 Task: Open lesson plan simple template from the template gallery.
Action: Mouse moved to (48, 85)
Screenshot: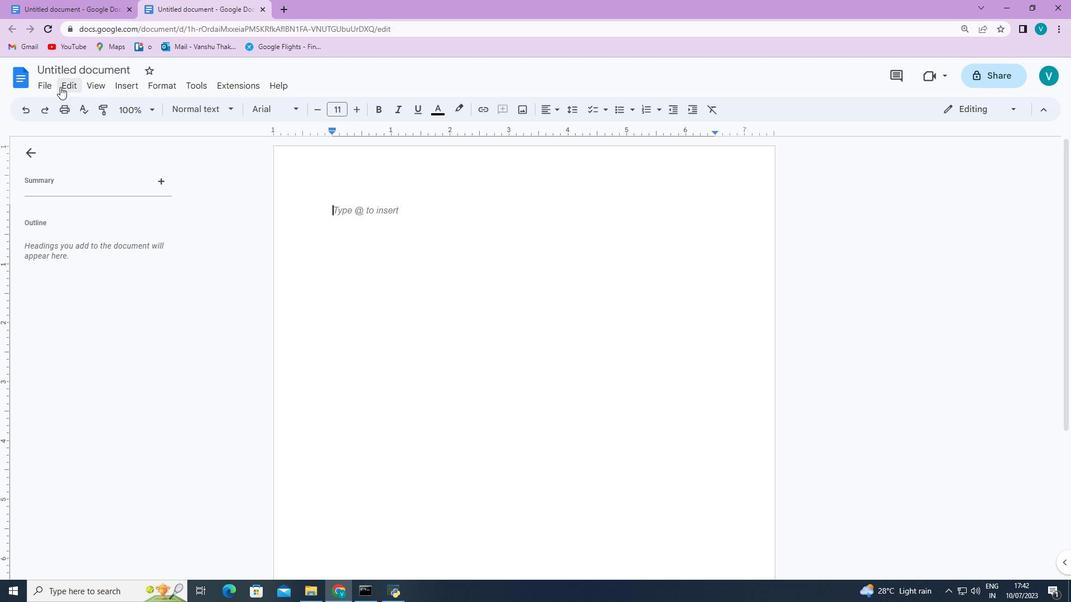 
Action: Mouse pressed left at (48, 85)
Screenshot: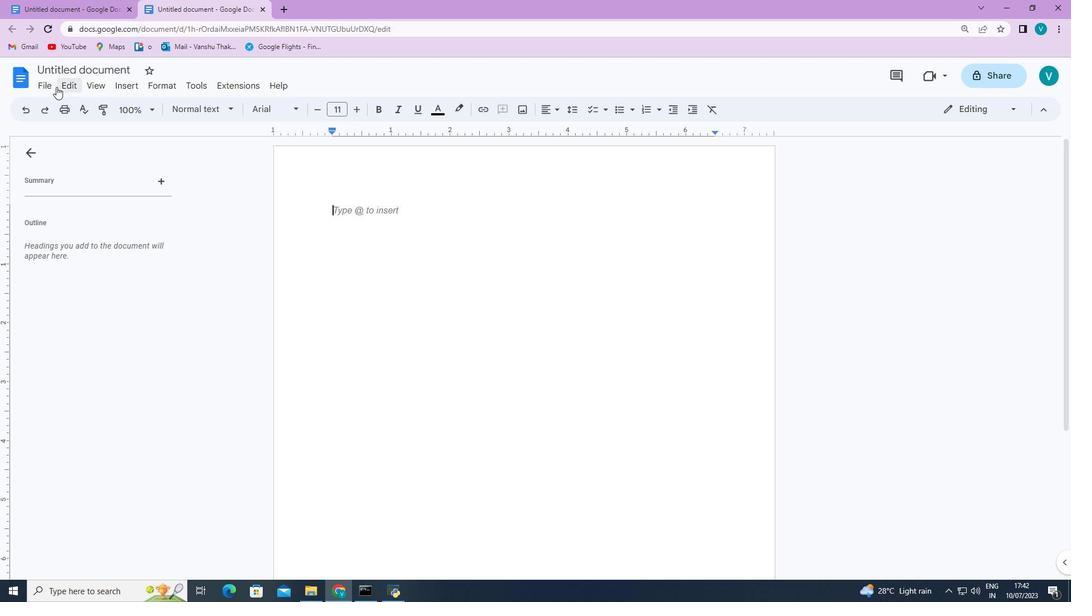 
Action: Mouse moved to (270, 126)
Screenshot: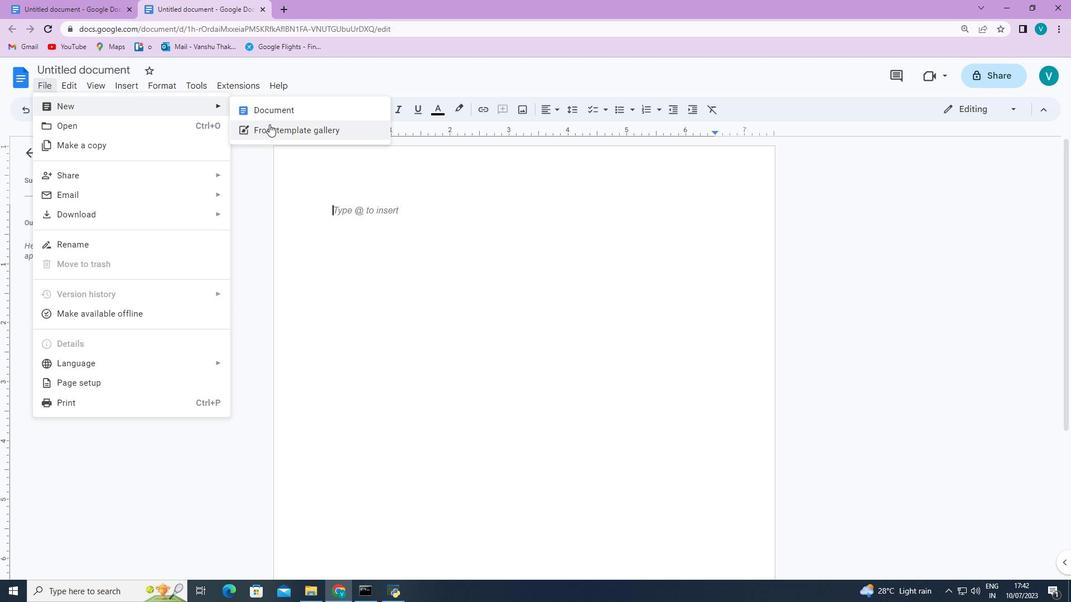 
Action: Mouse pressed left at (270, 126)
Screenshot: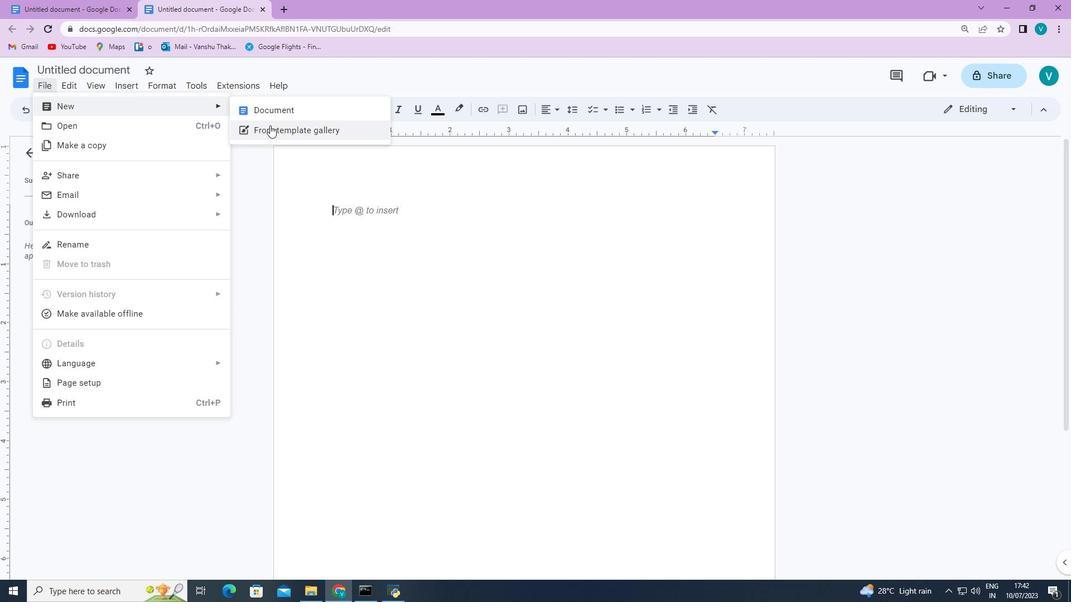 
Action: Mouse moved to (391, 284)
Screenshot: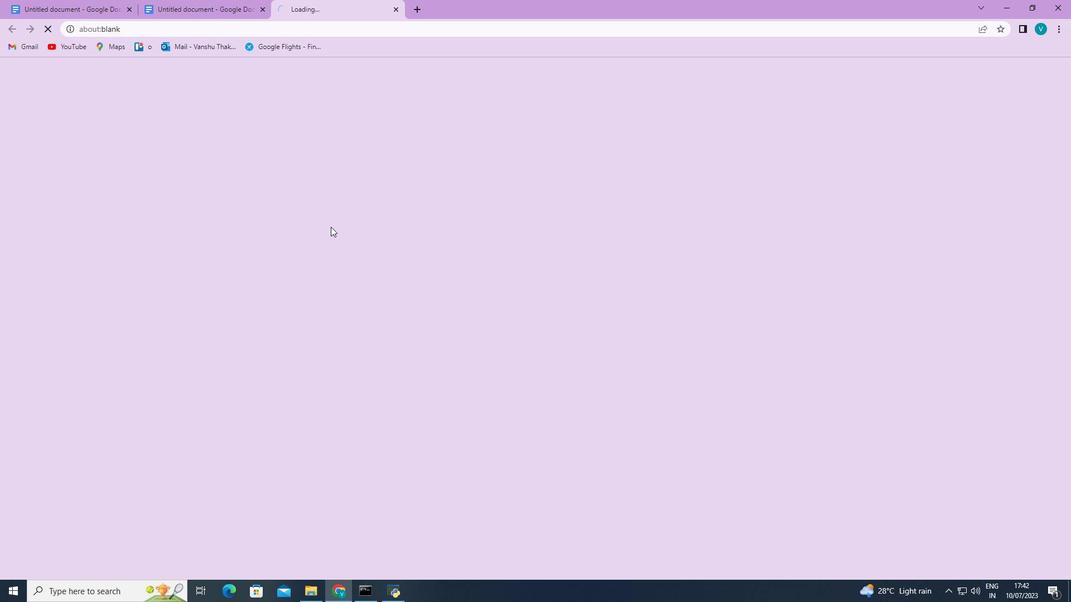 
Action: Mouse scrolled (391, 284) with delta (0, 0)
Screenshot: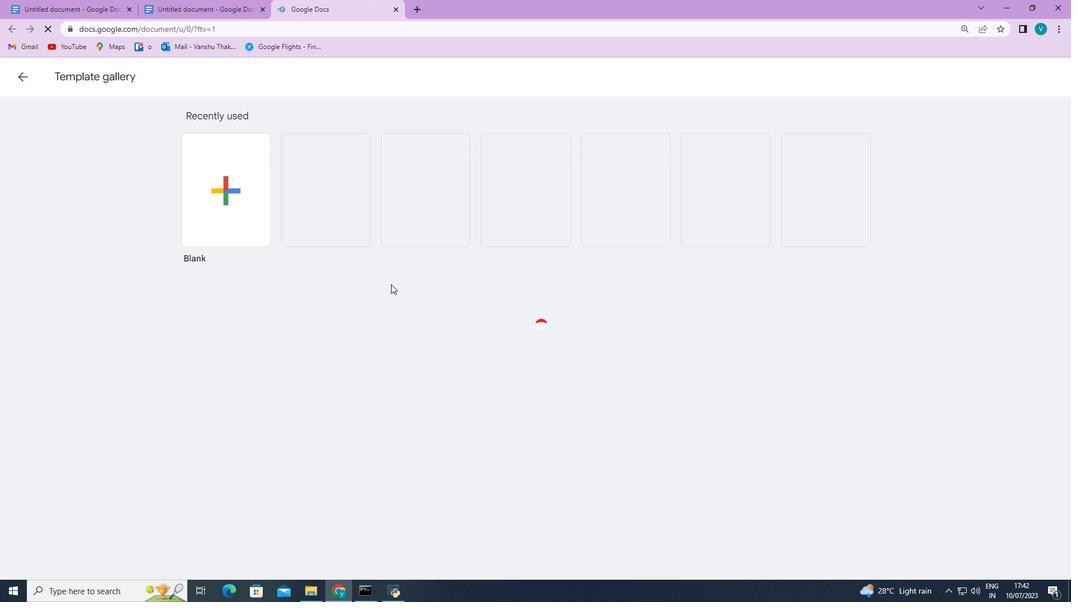 
Action: Mouse scrolled (391, 284) with delta (0, 0)
Screenshot: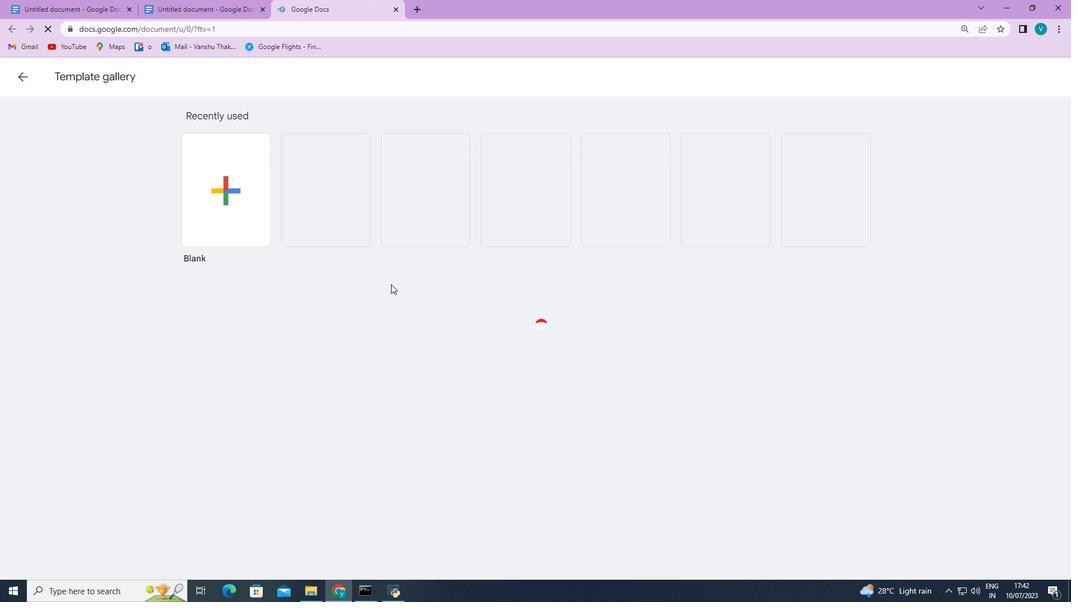 
Action: Mouse scrolled (391, 284) with delta (0, 0)
Screenshot: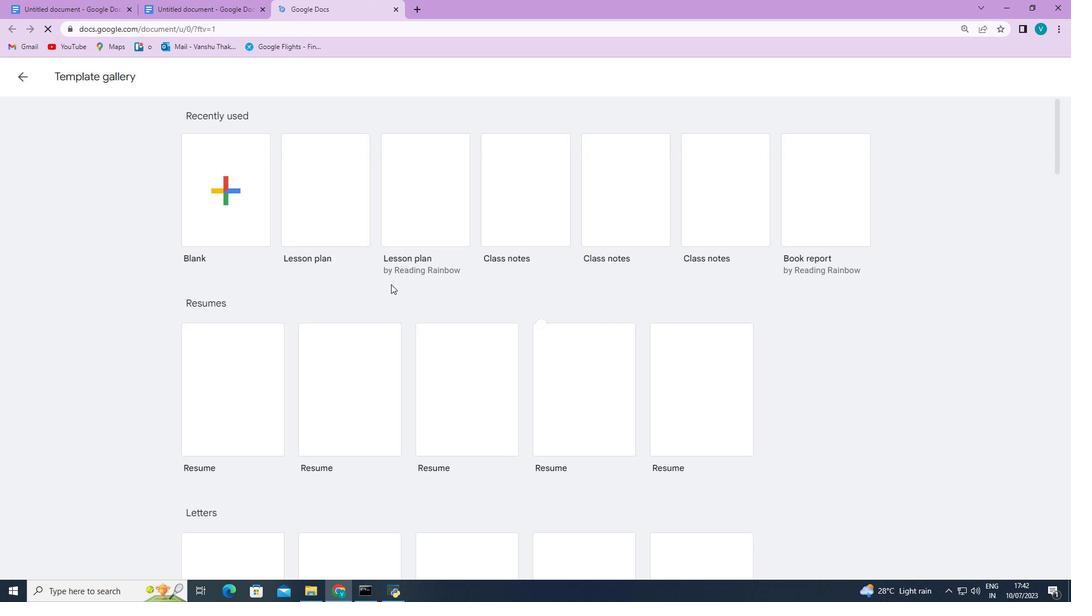 
Action: Mouse scrolled (391, 284) with delta (0, 0)
Screenshot: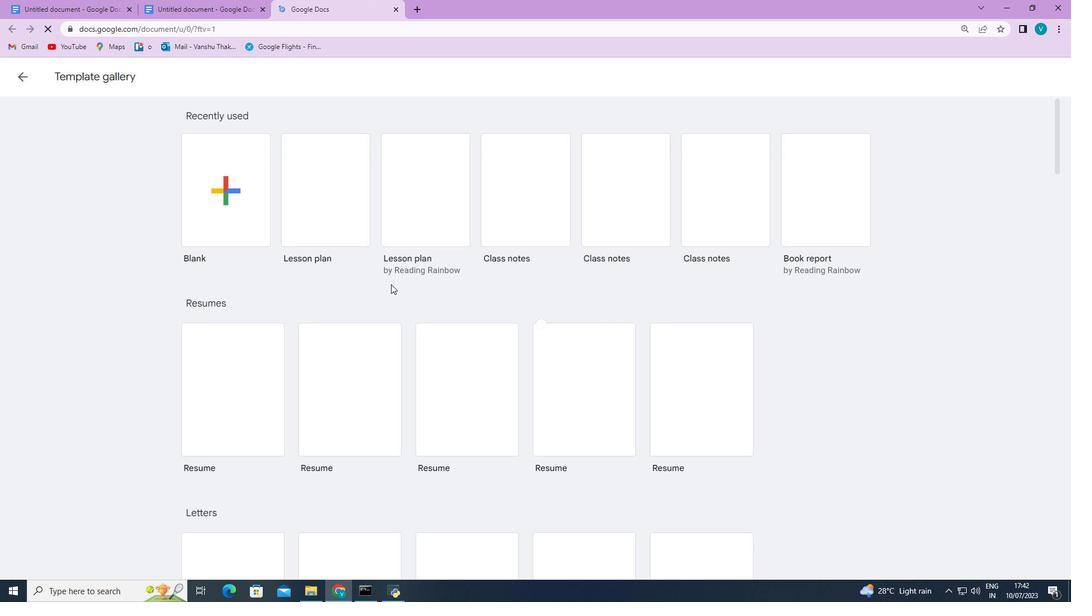 
Action: Mouse scrolled (391, 284) with delta (0, 0)
Screenshot: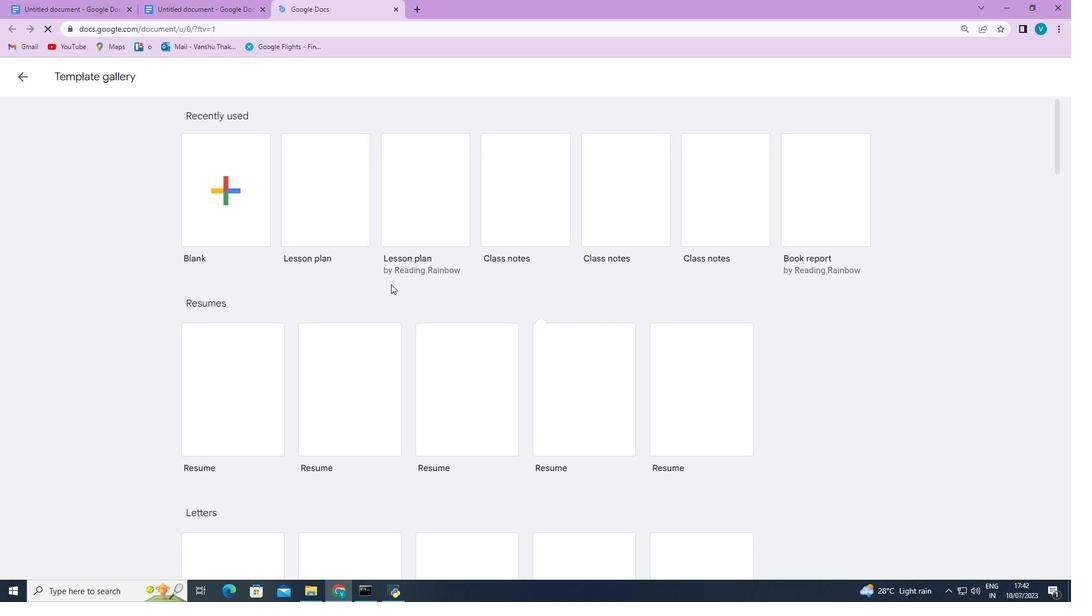 
Action: Mouse scrolled (391, 284) with delta (0, 0)
Screenshot: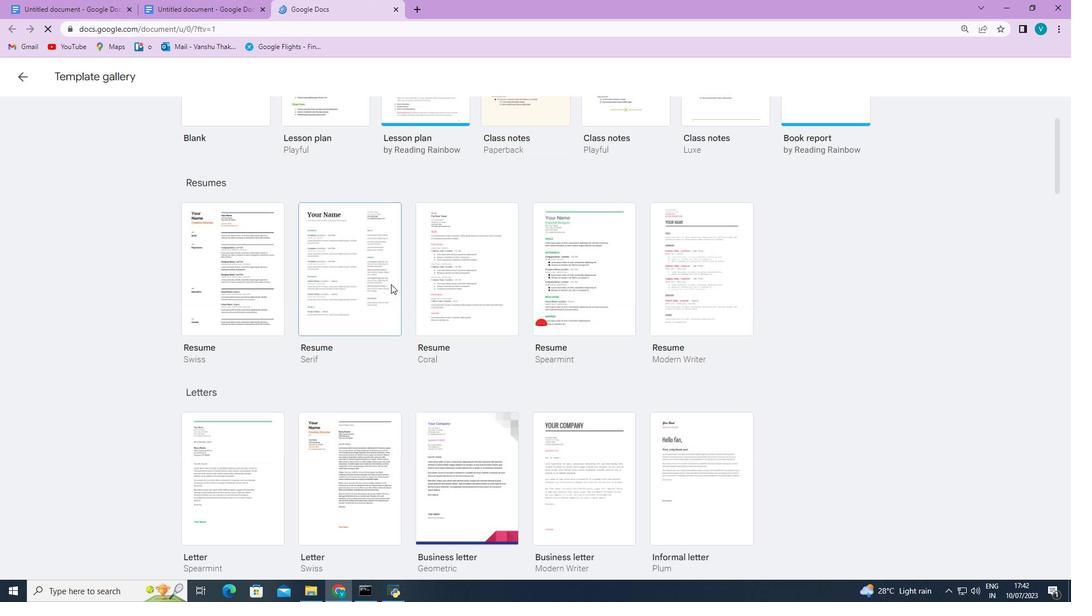 
Action: Mouse scrolled (391, 284) with delta (0, 0)
Screenshot: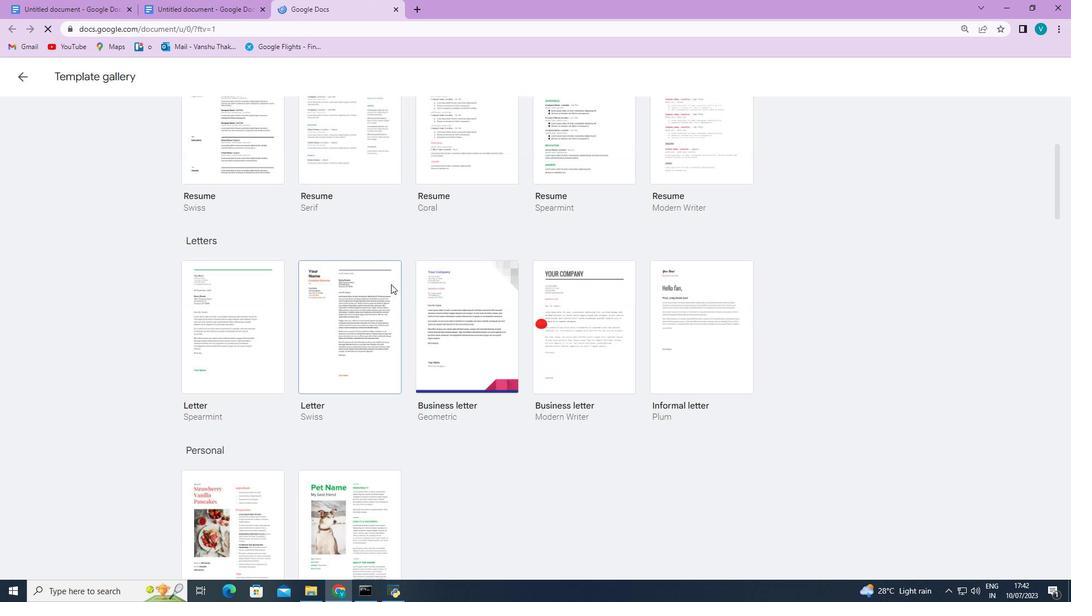 
Action: Mouse scrolled (391, 284) with delta (0, 0)
Screenshot: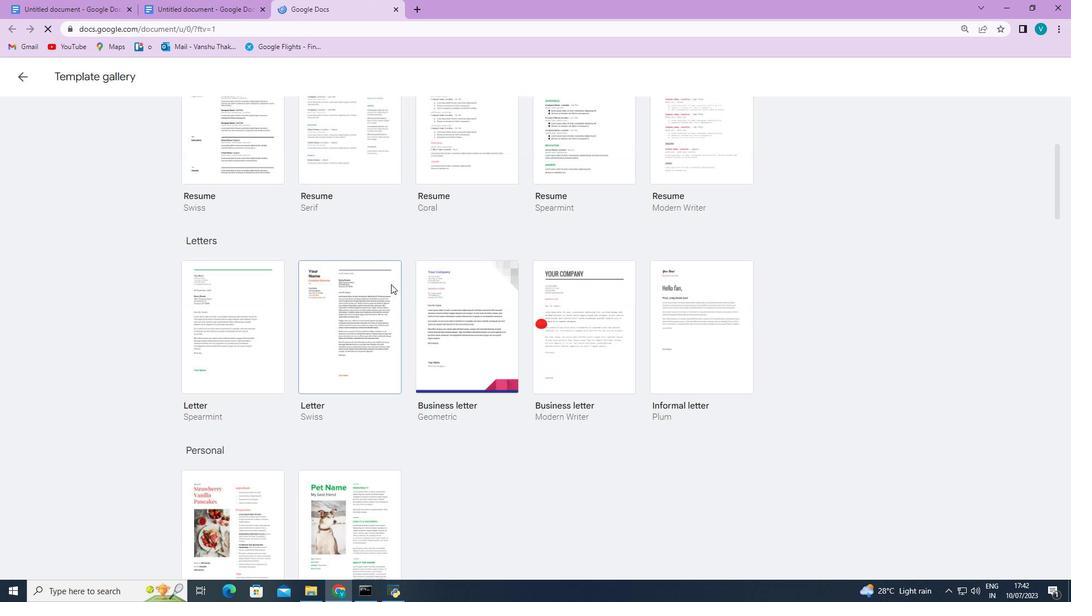 
Action: Mouse scrolled (391, 284) with delta (0, 0)
Screenshot: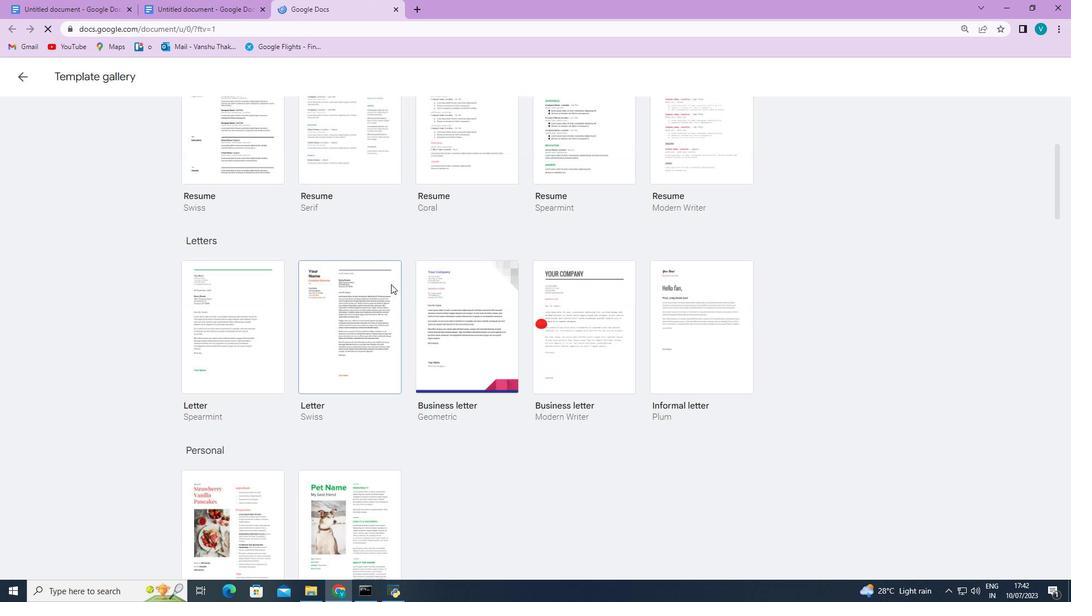 
Action: Mouse scrolled (391, 284) with delta (0, 0)
Screenshot: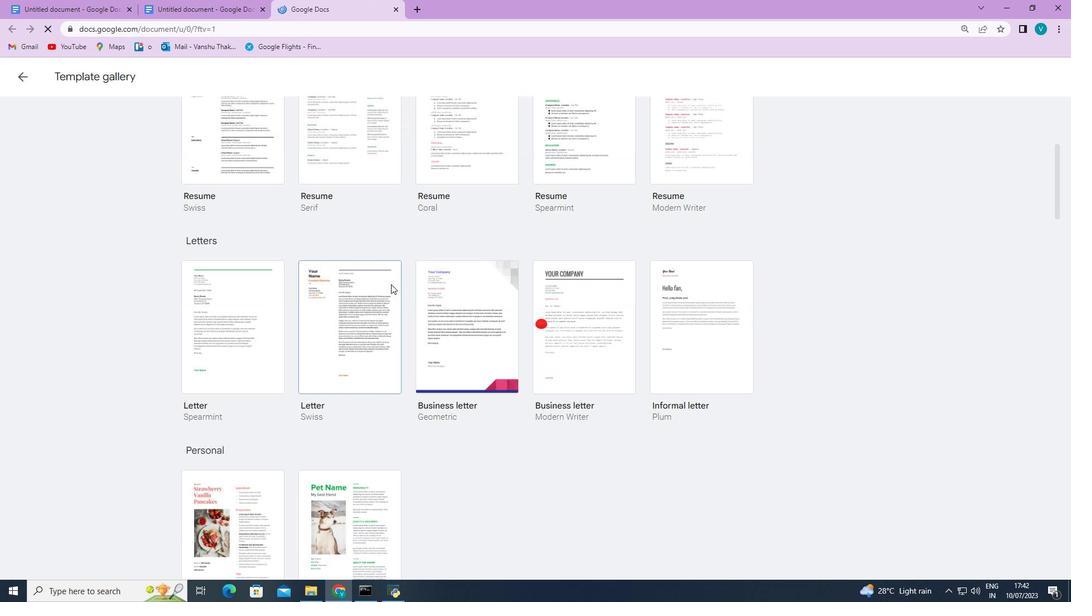 
Action: Mouse scrolled (391, 284) with delta (0, 0)
Screenshot: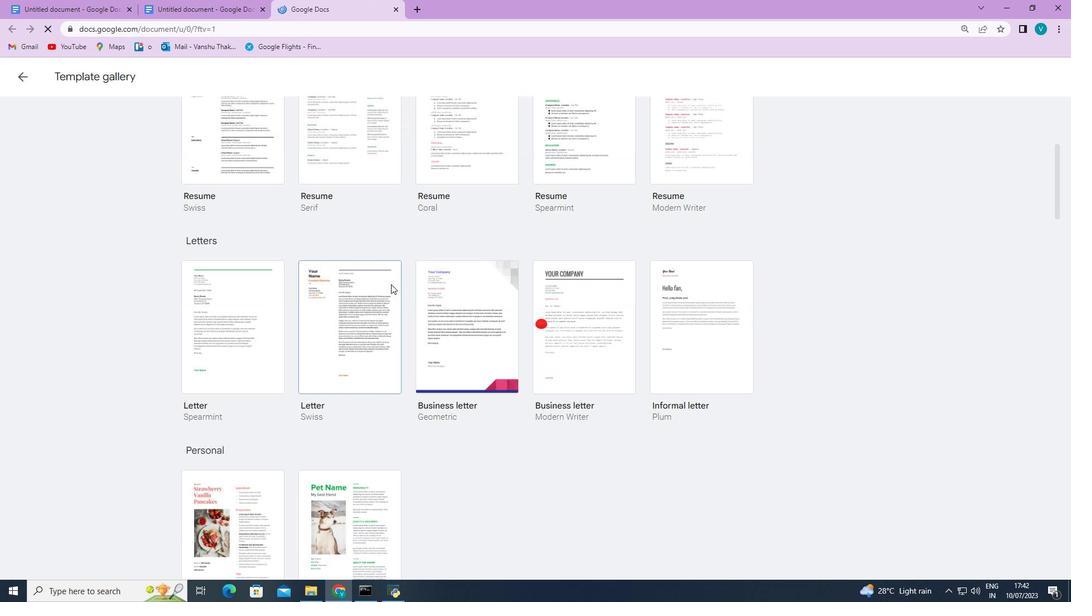 
Action: Mouse scrolled (391, 284) with delta (0, 0)
Screenshot: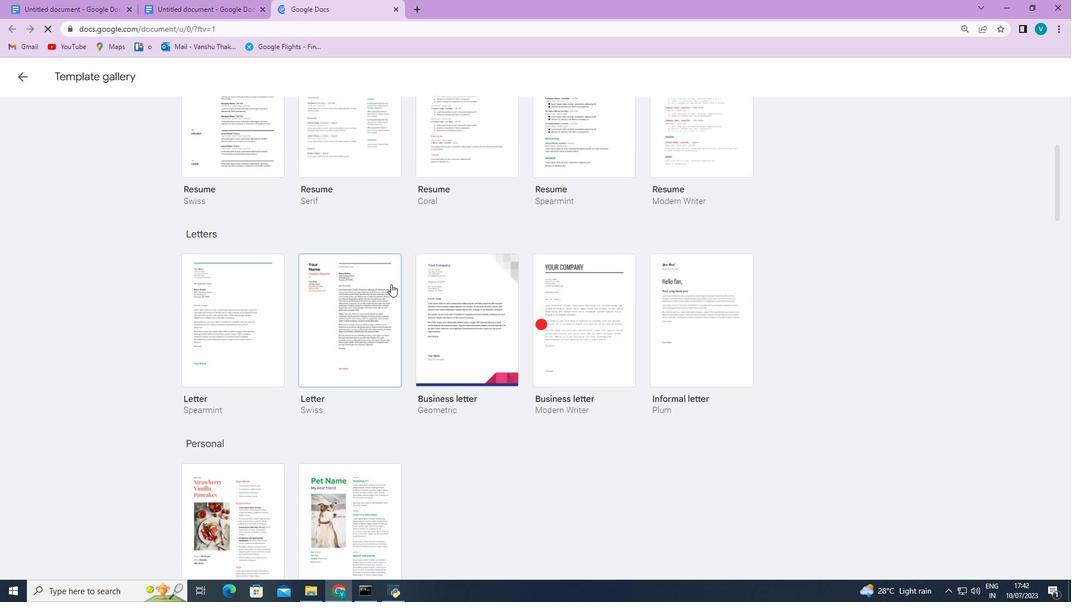 
Action: Mouse scrolled (391, 284) with delta (0, 0)
Screenshot: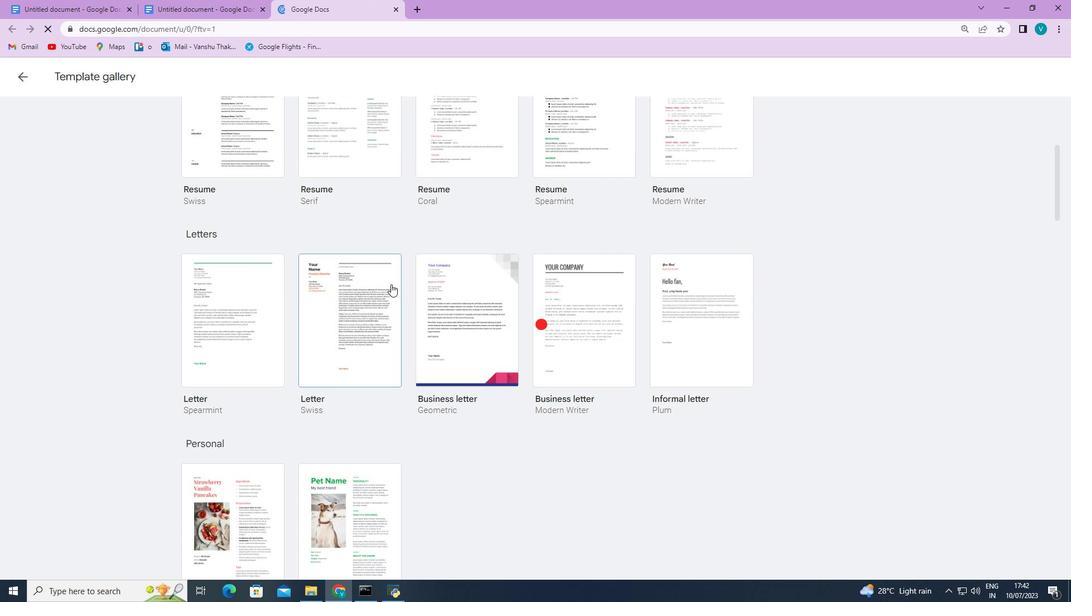 
Action: Mouse scrolled (391, 284) with delta (0, 0)
Screenshot: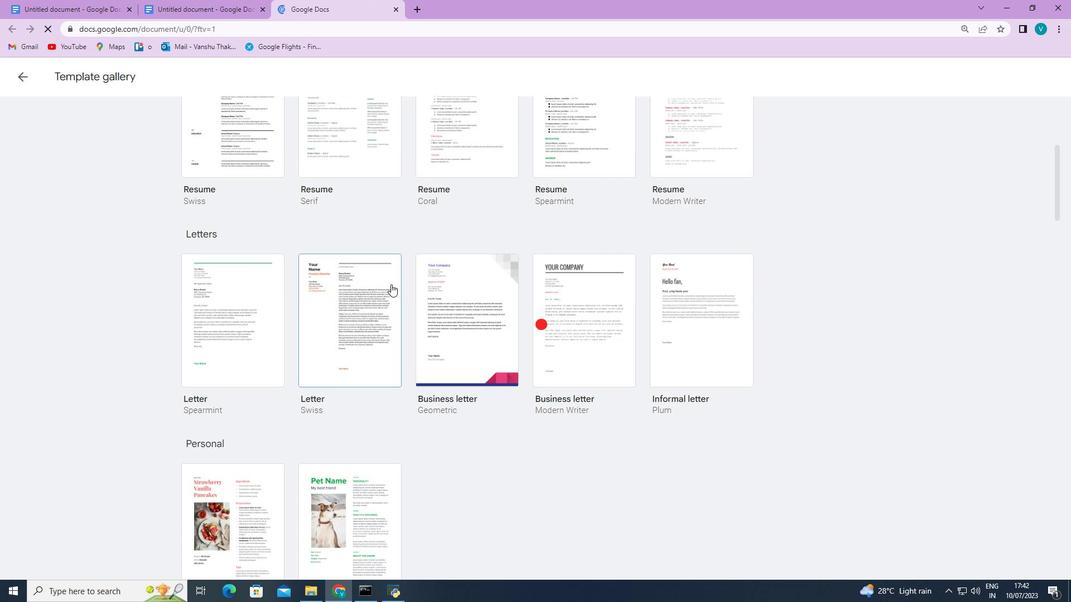 
Action: Mouse scrolled (391, 284) with delta (0, 0)
Screenshot: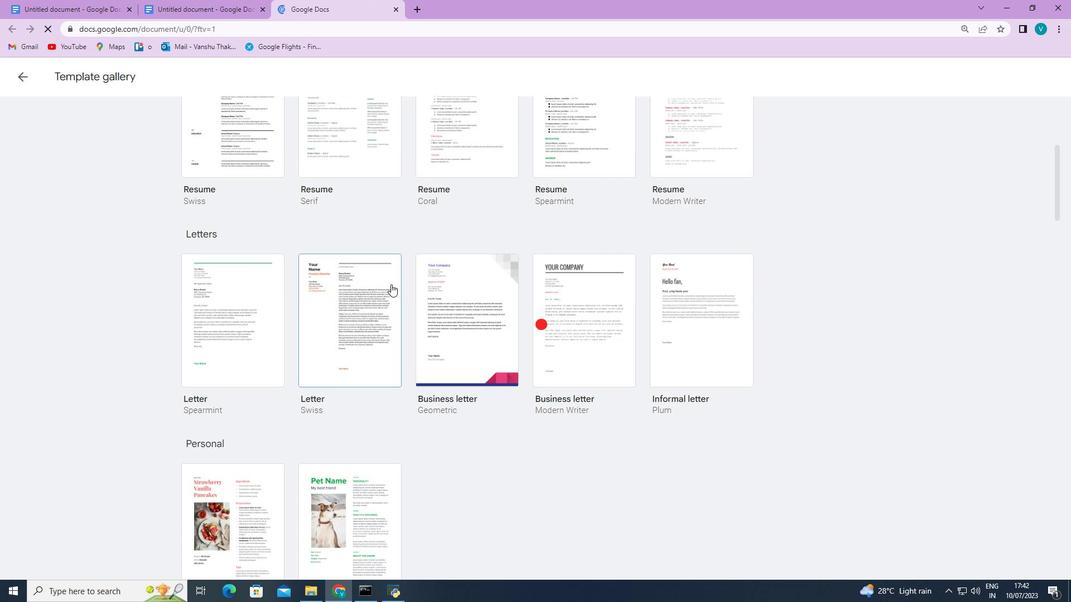 
Action: Mouse scrolled (391, 284) with delta (0, 0)
Screenshot: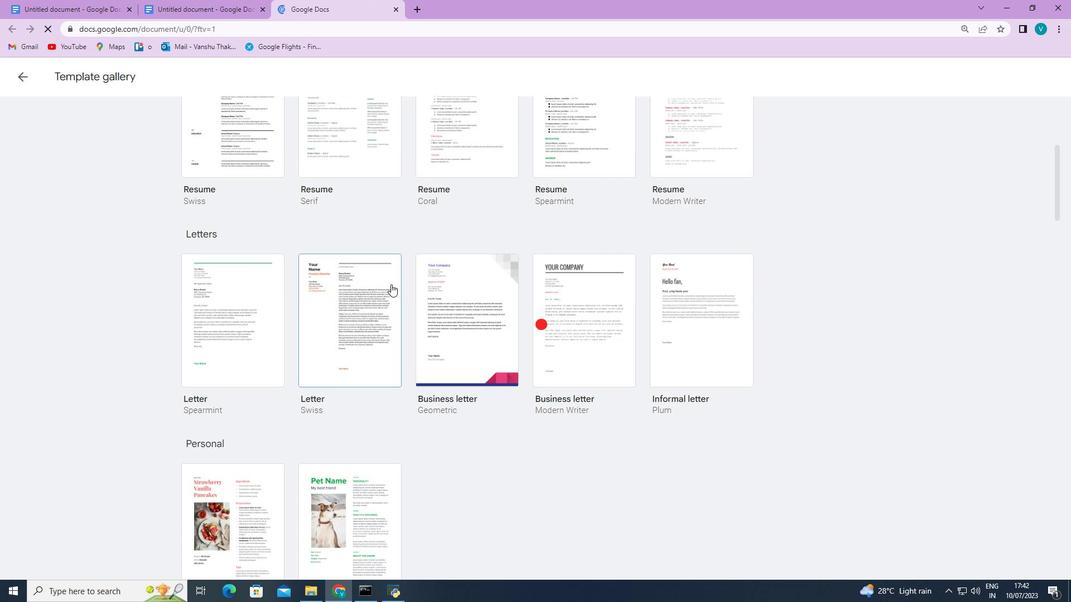 
Action: Mouse scrolled (391, 284) with delta (0, 0)
Screenshot: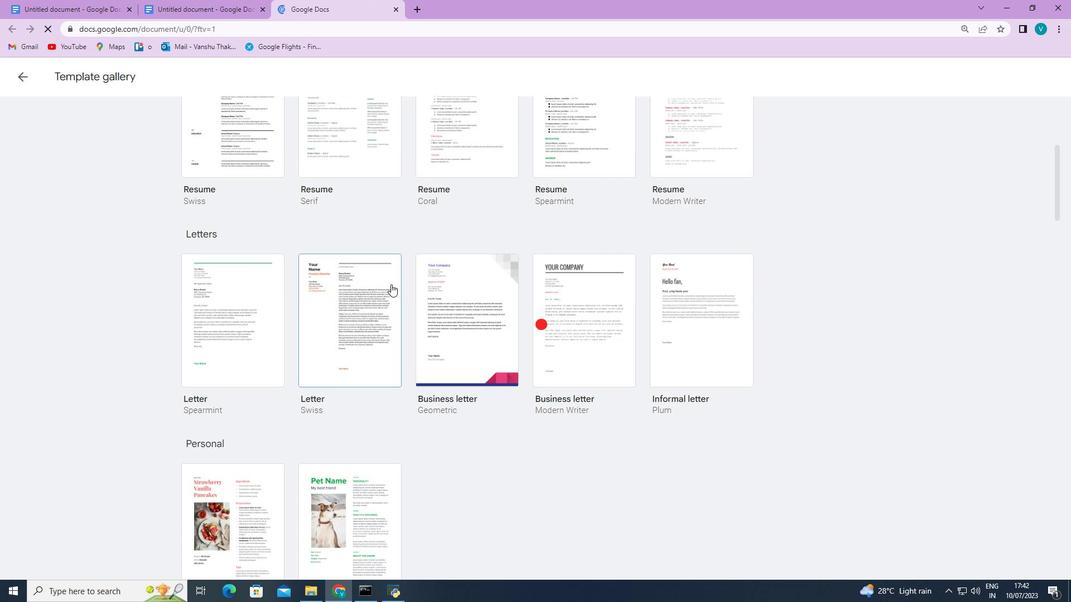 
Action: Mouse scrolled (391, 284) with delta (0, 0)
Screenshot: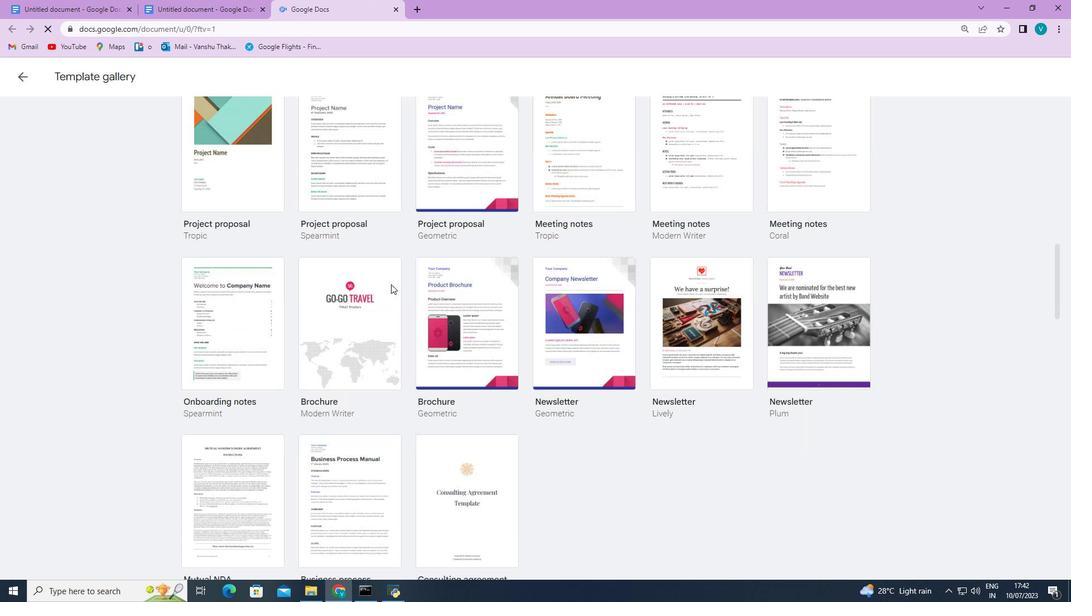 
Action: Mouse scrolled (391, 284) with delta (0, 0)
Screenshot: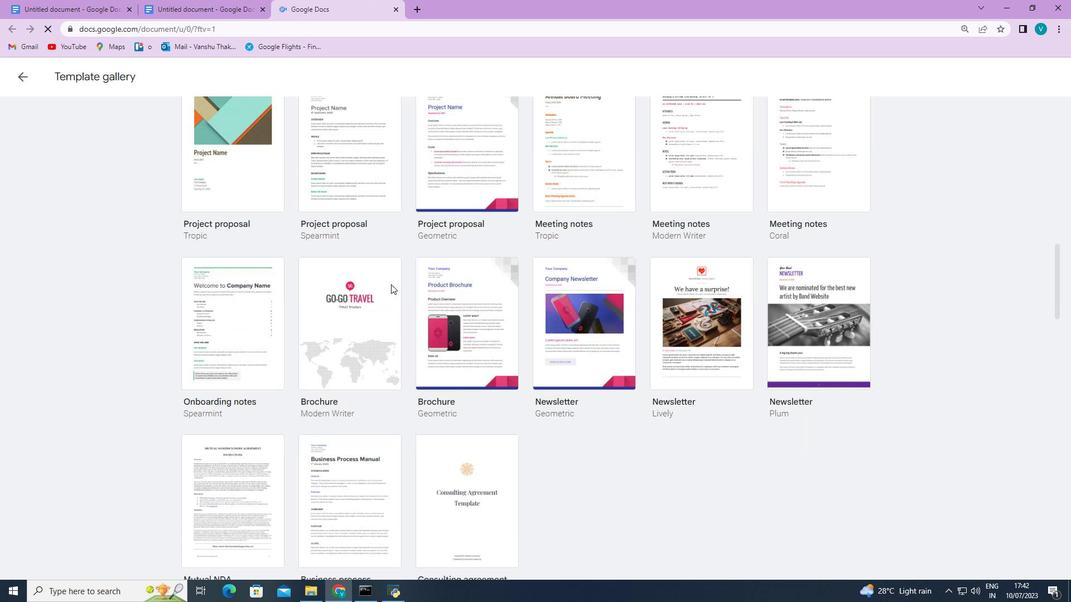 
Action: Mouse scrolled (391, 284) with delta (0, 0)
Screenshot: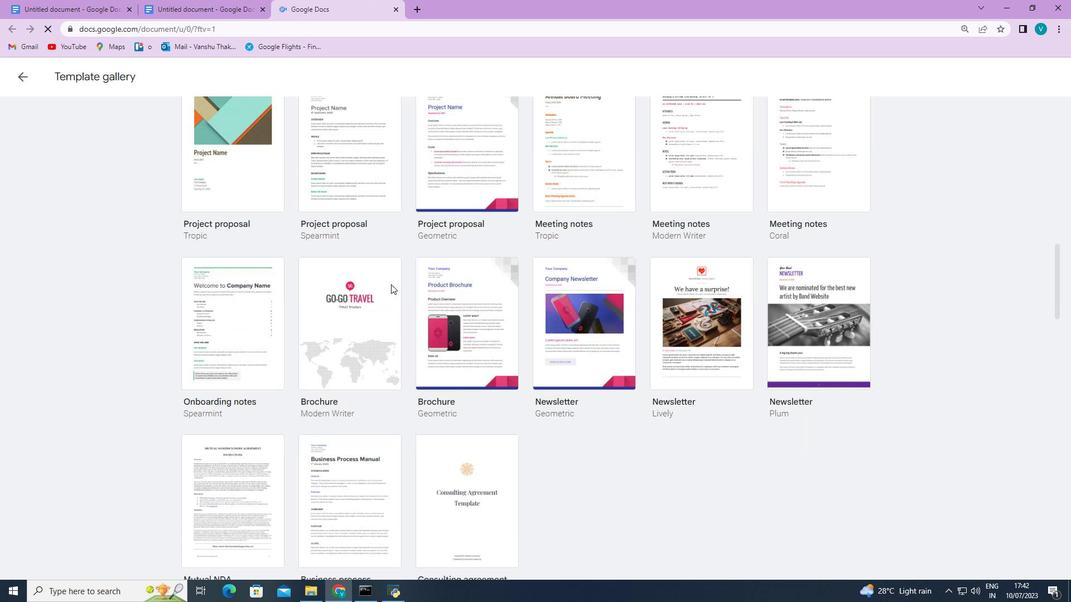 
Action: Mouse scrolled (391, 284) with delta (0, 0)
Screenshot: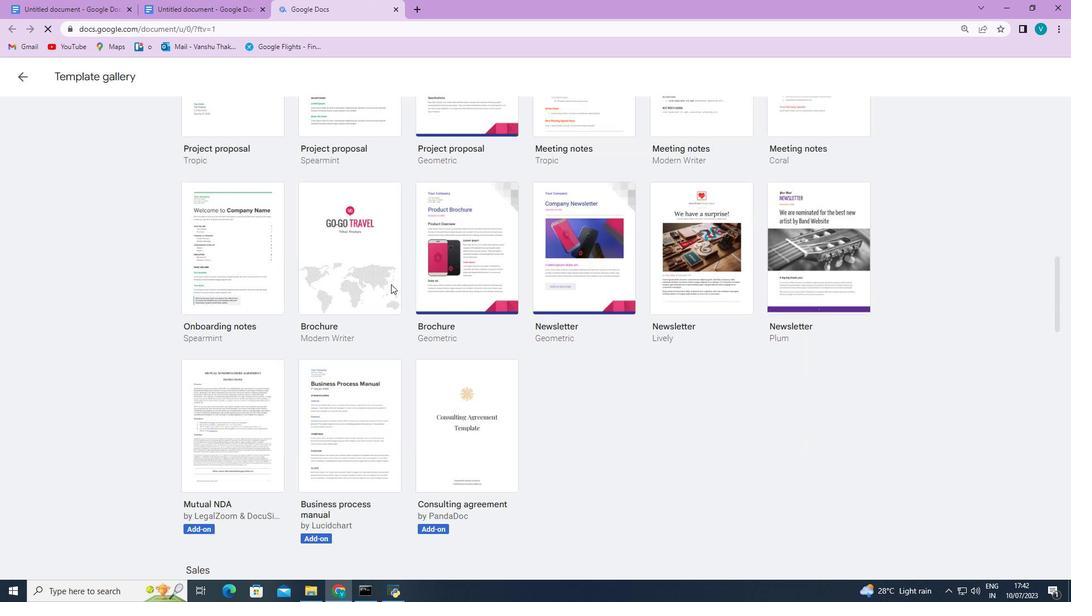 
Action: Mouse scrolled (391, 284) with delta (0, 0)
Screenshot: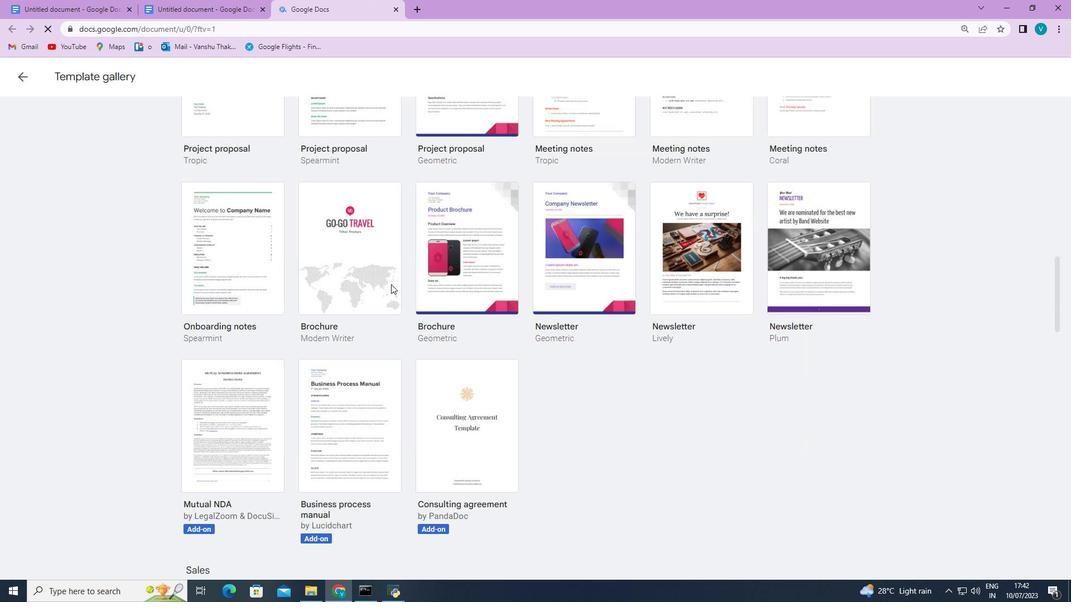 
Action: Mouse scrolled (391, 284) with delta (0, 0)
Screenshot: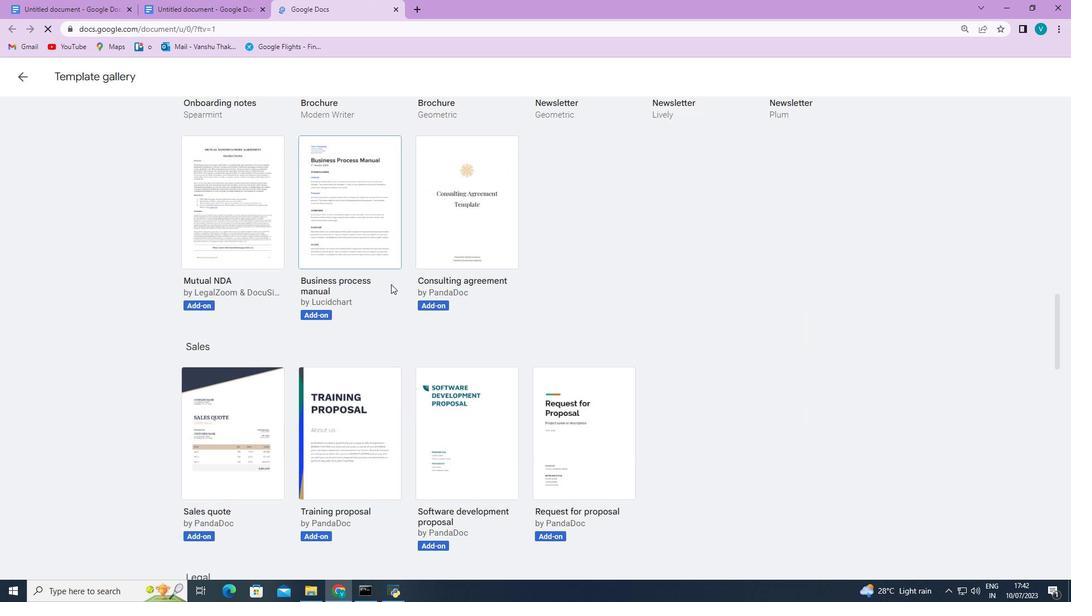 
Action: Mouse scrolled (391, 284) with delta (0, 0)
Screenshot: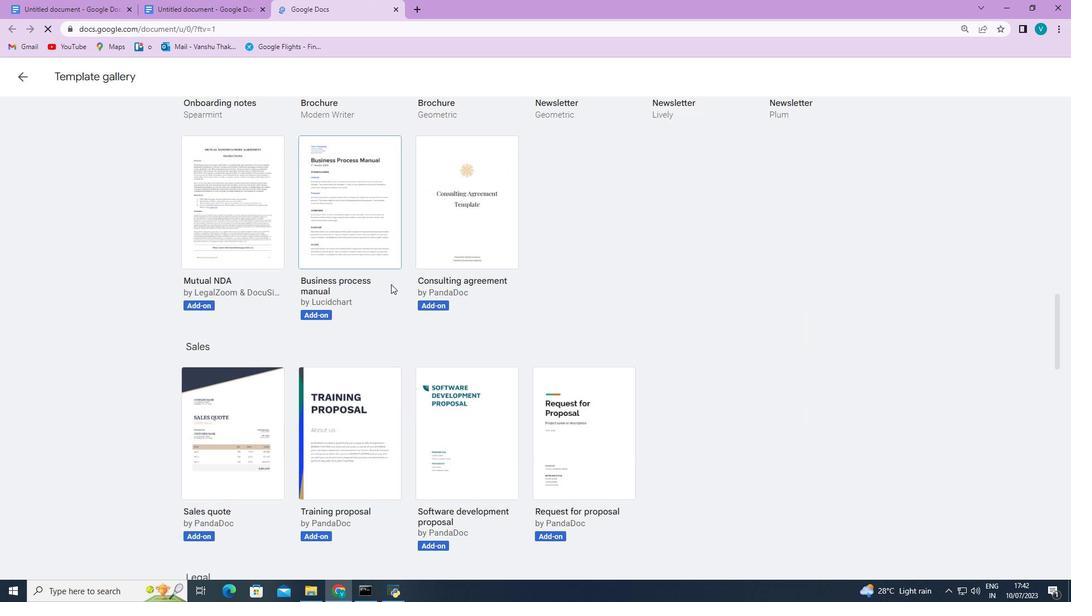 
Action: Mouse scrolled (391, 284) with delta (0, 0)
Screenshot: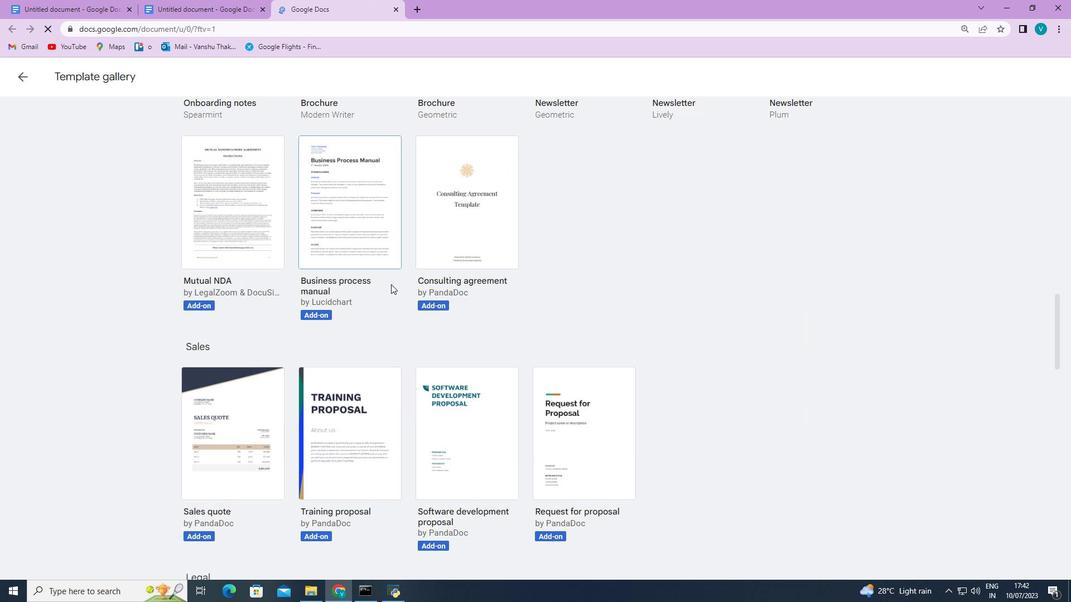 
Action: Mouse scrolled (391, 285) with delta (0, 0)
Screenshot: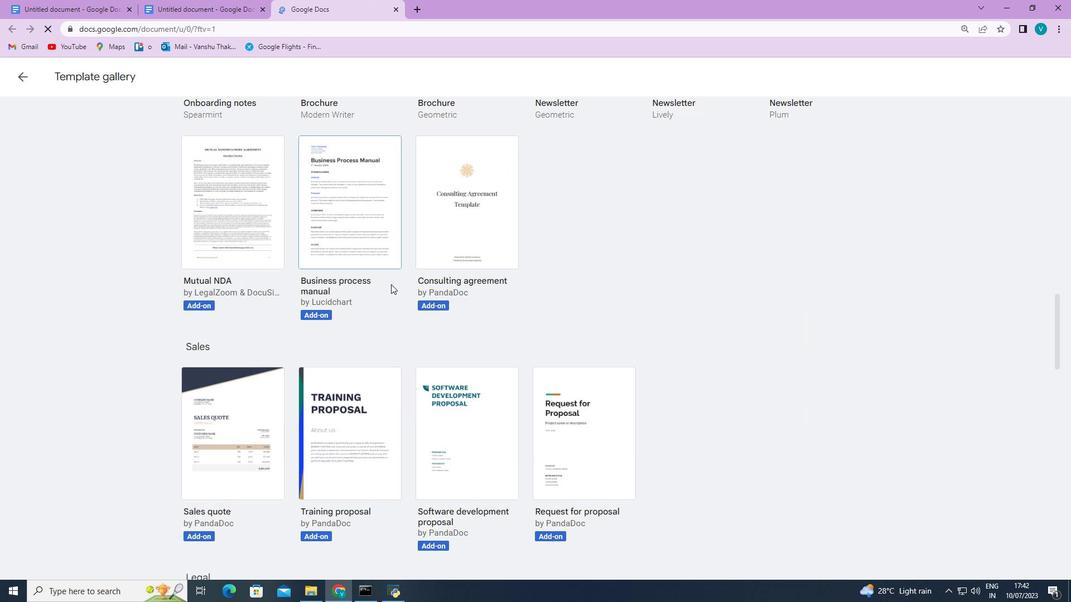 
Action: Mouse scrolled (391, 284) with delta (0, 0)
Screenshot: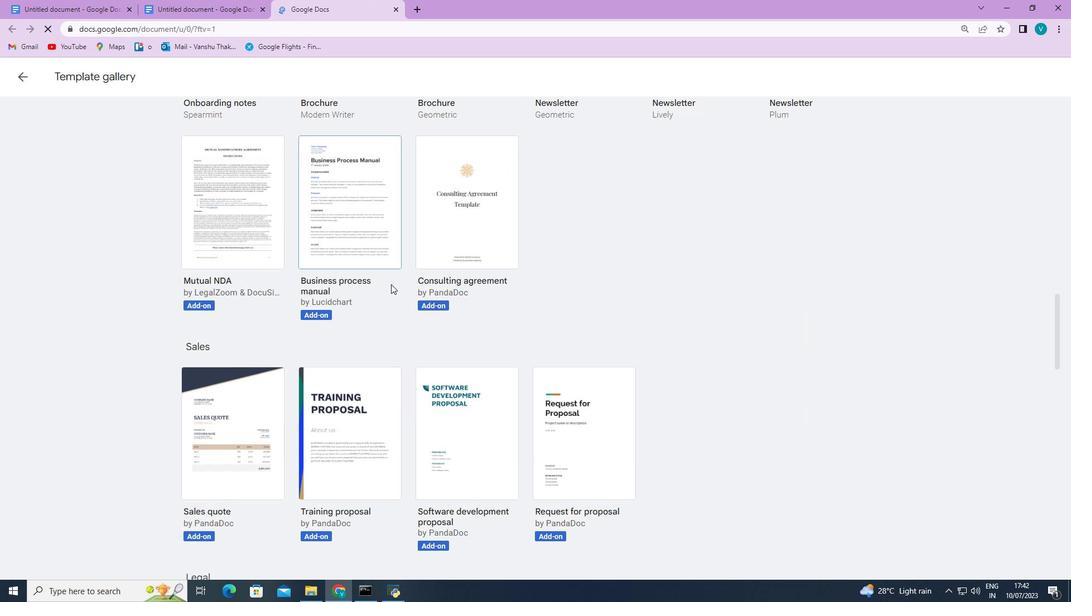
Action: Mouse scrolled (391, 284) with delta (0, 0)
Screenshot: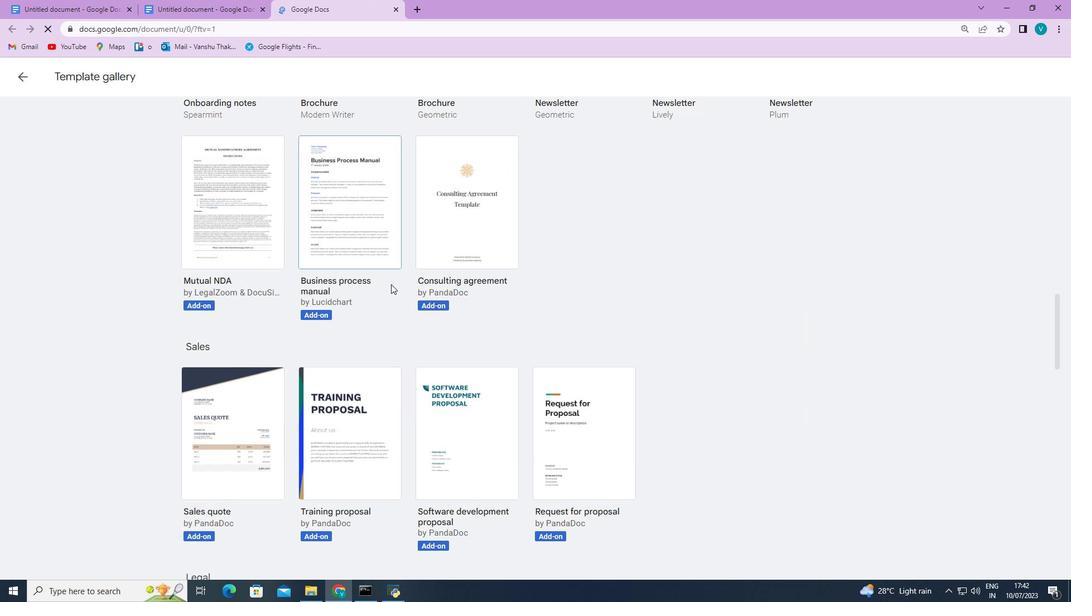 
Action: Mouse scrolled (391, 284) with delta (0, 0)
Screenshot: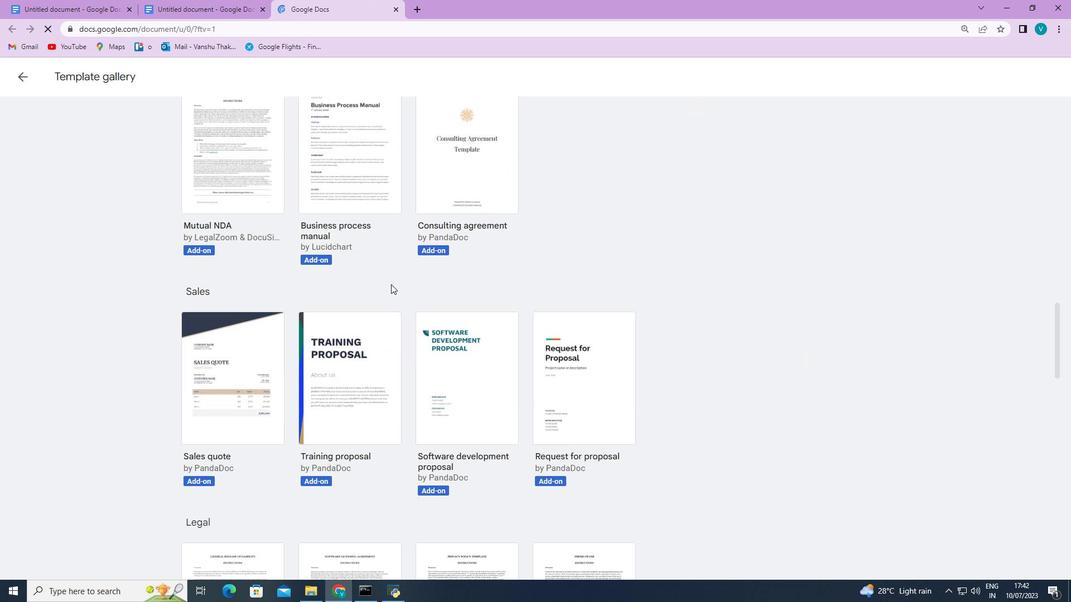 
Action: Mouse scrolled (391, 284) with delta (0, 0)
Screenshot: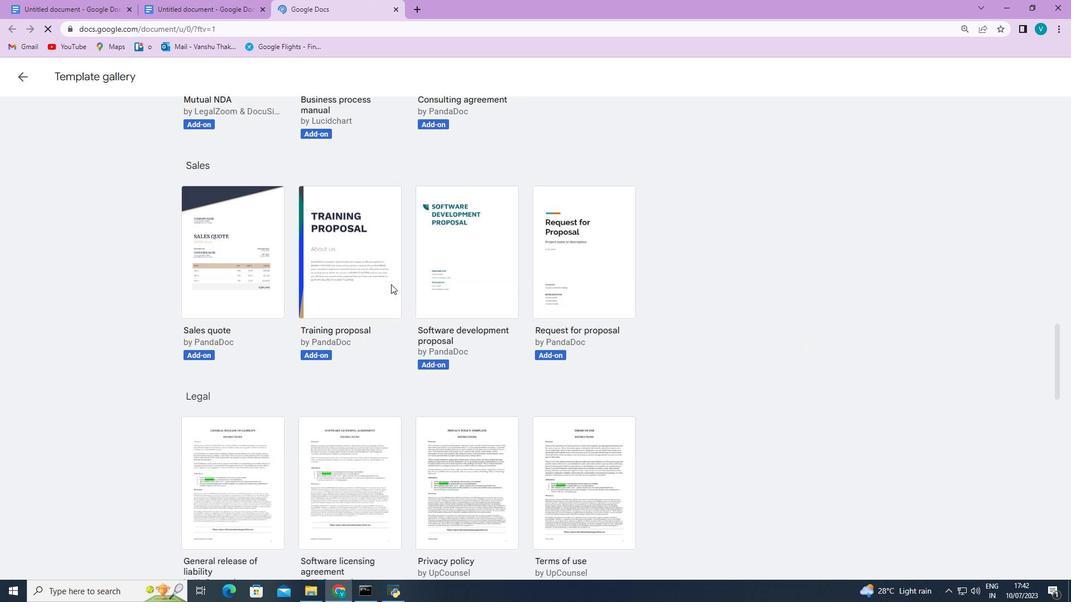 
Action: Mouse scrolled (391, 284) with delta (0, 0)
Screenshot: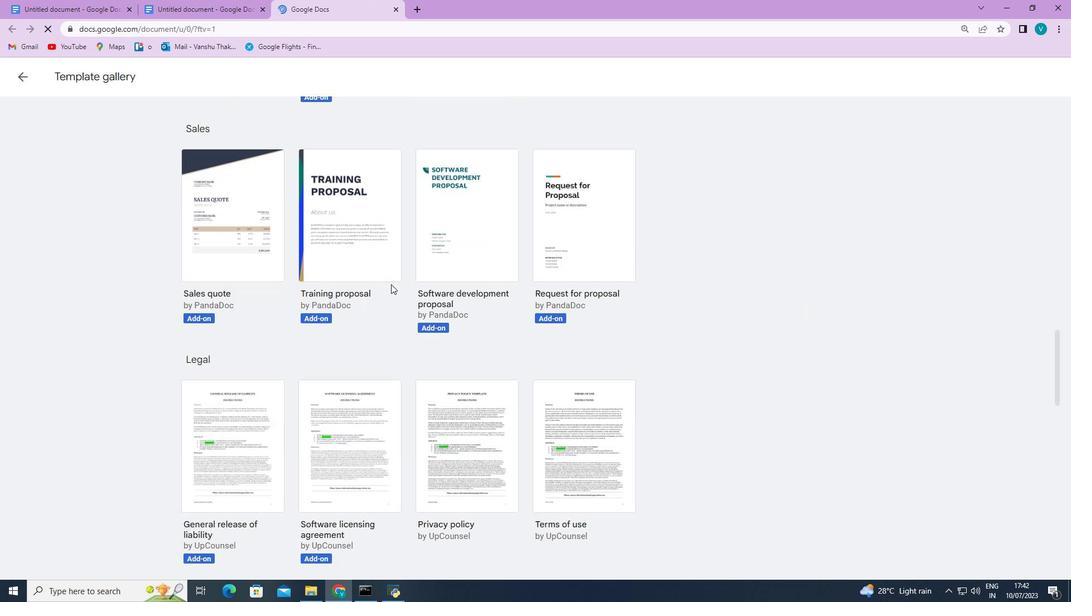 
Action: Mouse scrolled (391, 284) with delta (0, 0)
Screenshot: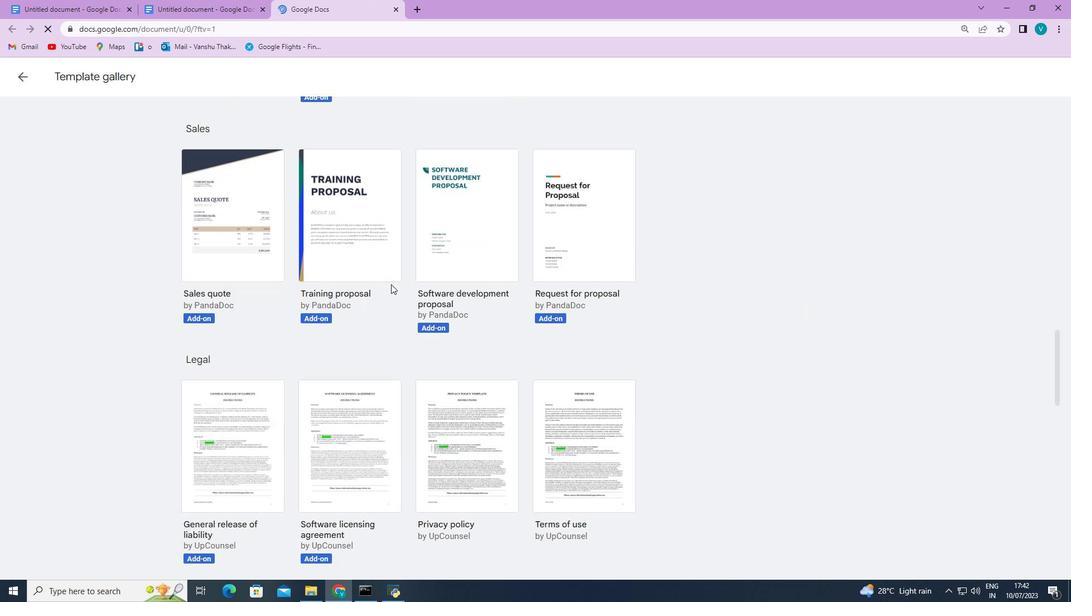 
Action: Mouse scrolled (391, 284) with delta (0, 0)
Screenshot: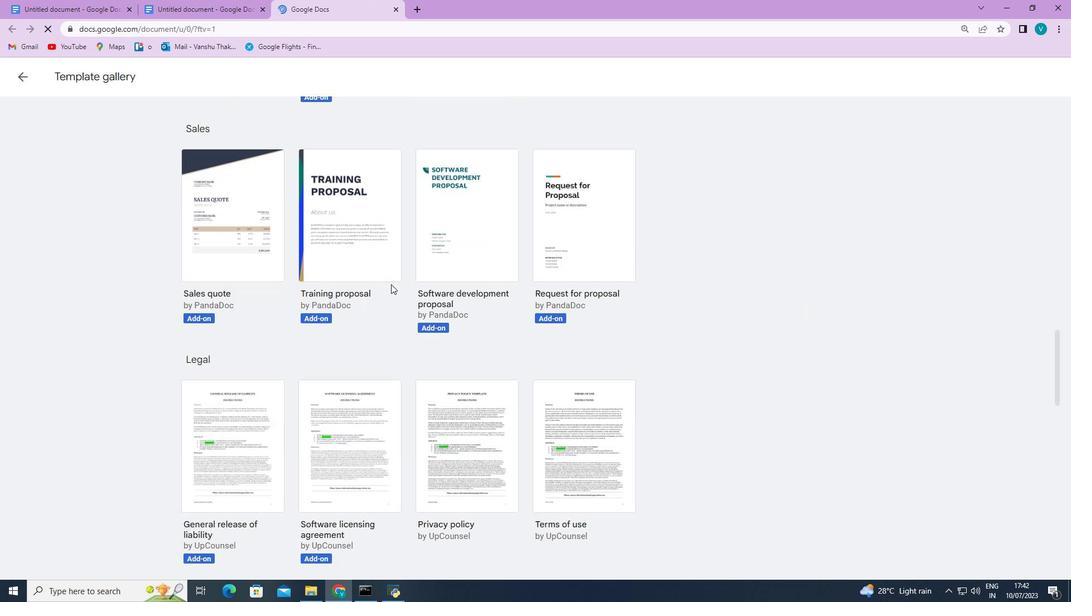 
Action: Mouse scrolled (391, 284) with delta (0, 0)
Screenshot: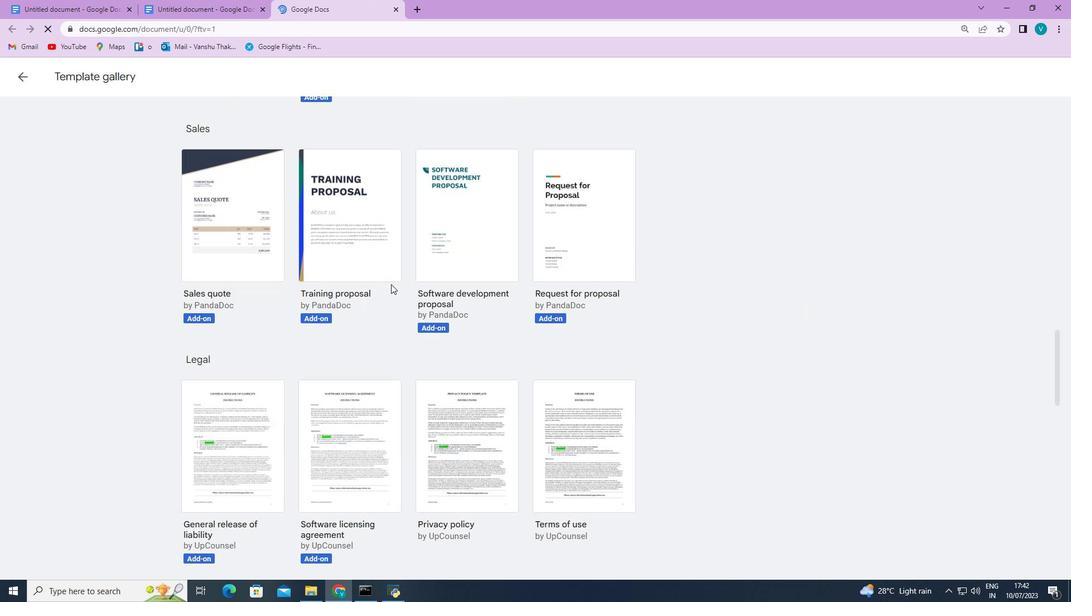 
Action: Mouse scrolled (391, 284) with delta (0, 0)
Screenshot: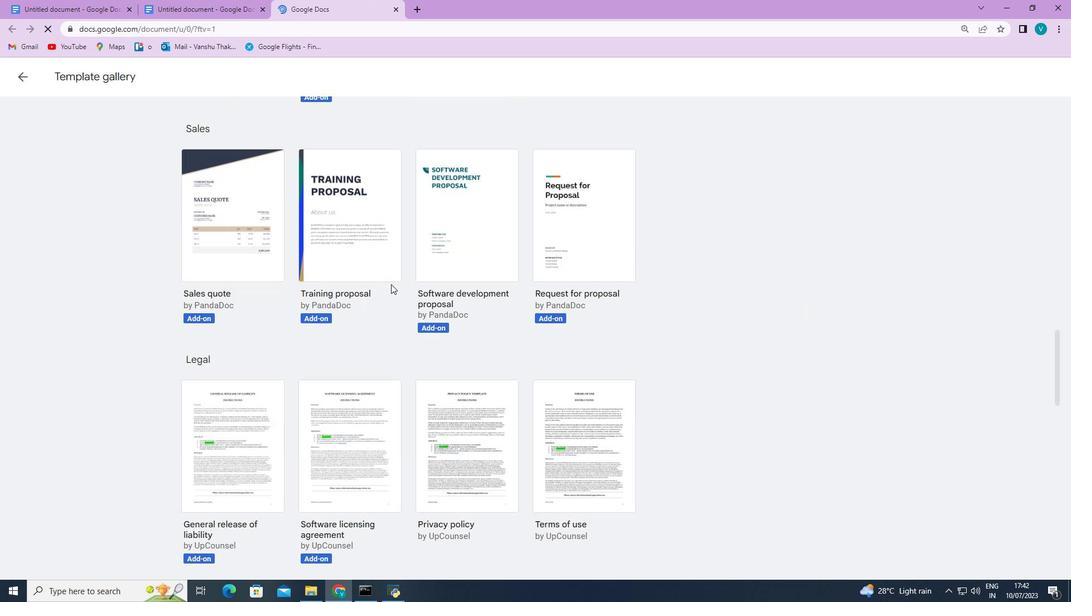 
Action: Mouse scrolled (391, 284) with delta (0, 0)
Screenshot: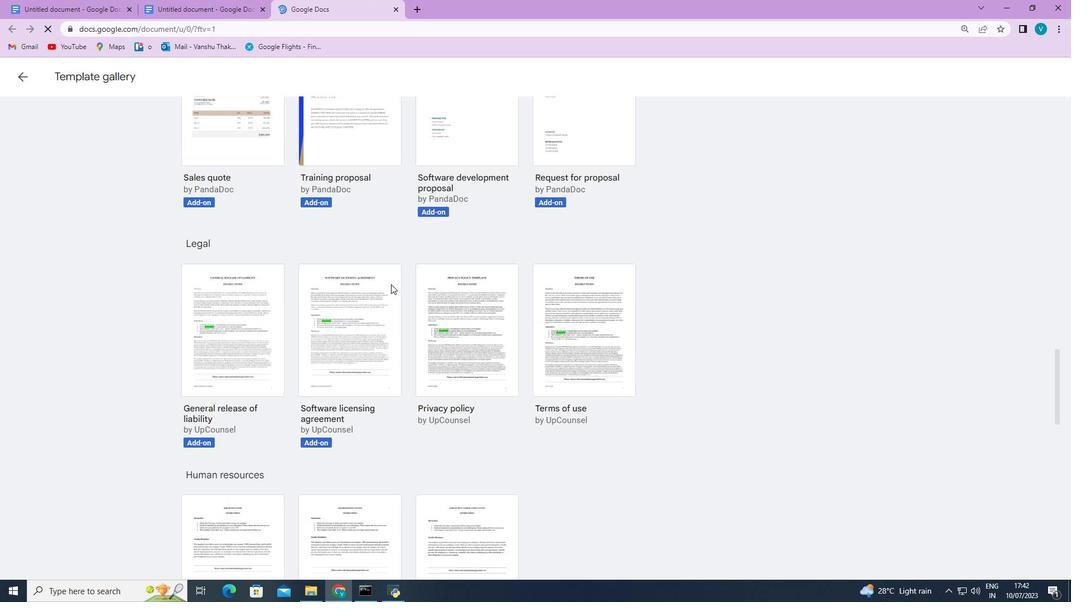 
Action: Mouse scrolled (391, 284) with delta (0, 0)
Screenshot: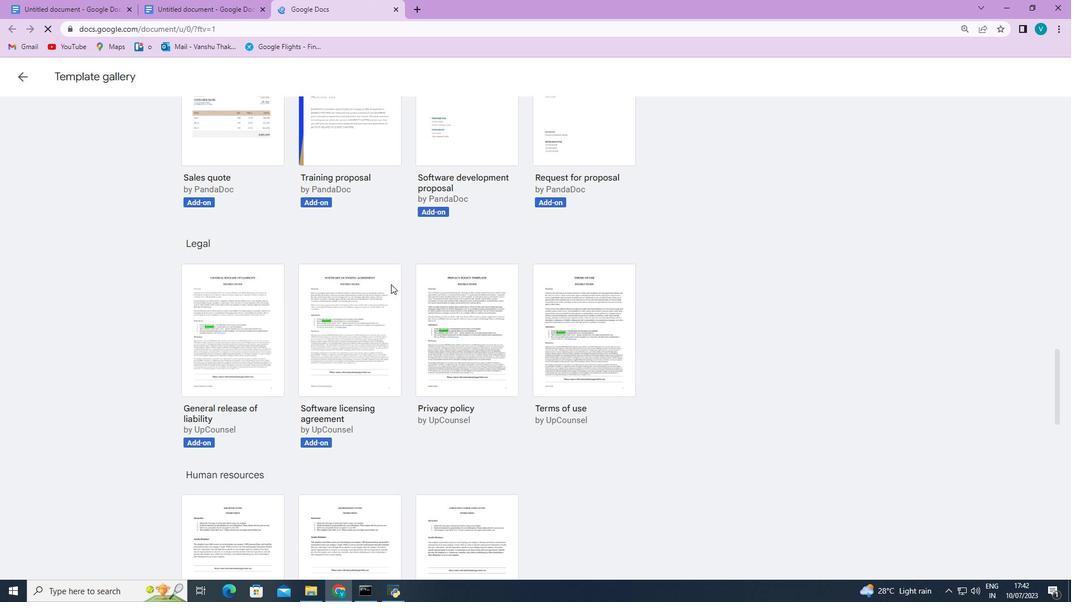
Action: Mouse scrolled (391, 284) with delta (0, 0)
Screenshot: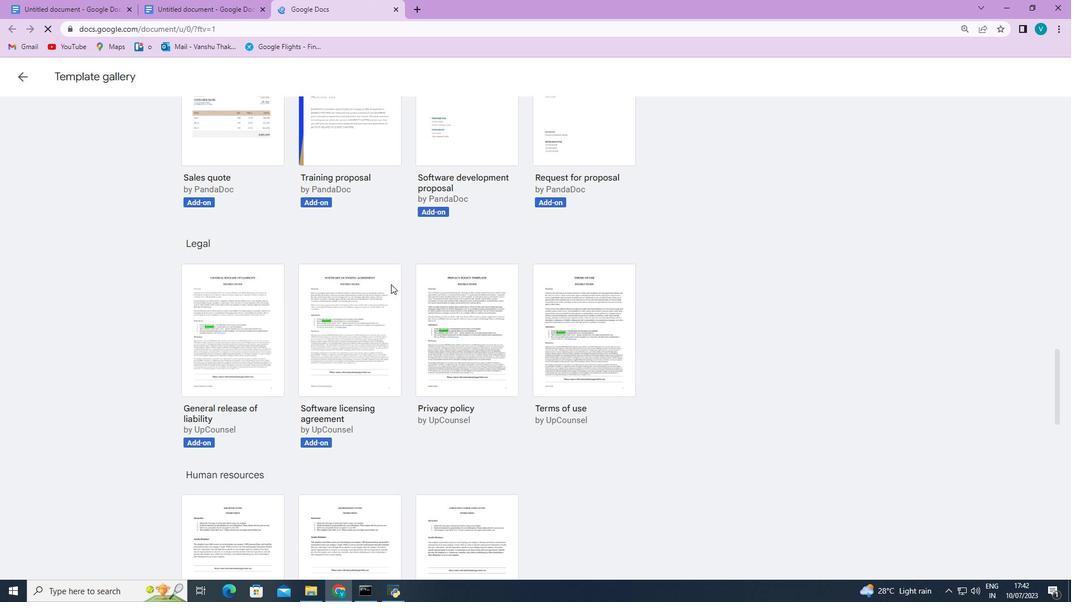 
Action: Mouse scrolled (391, 284) with delta (0, 0)
Screenshot: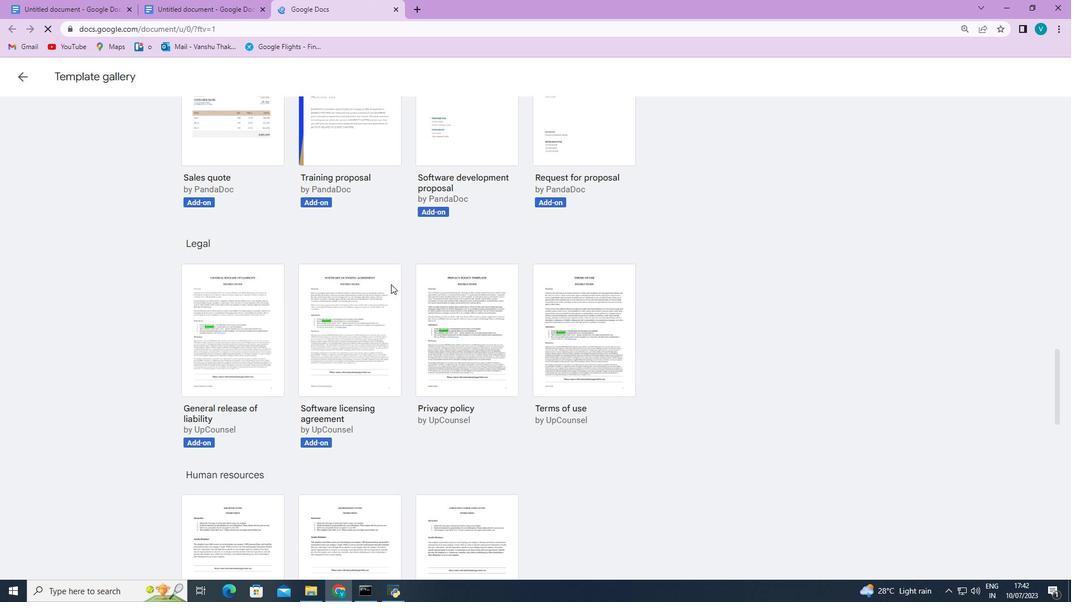 
Action: Mouse scrolled (391, 284) with delta (0, 0)
Screenshot: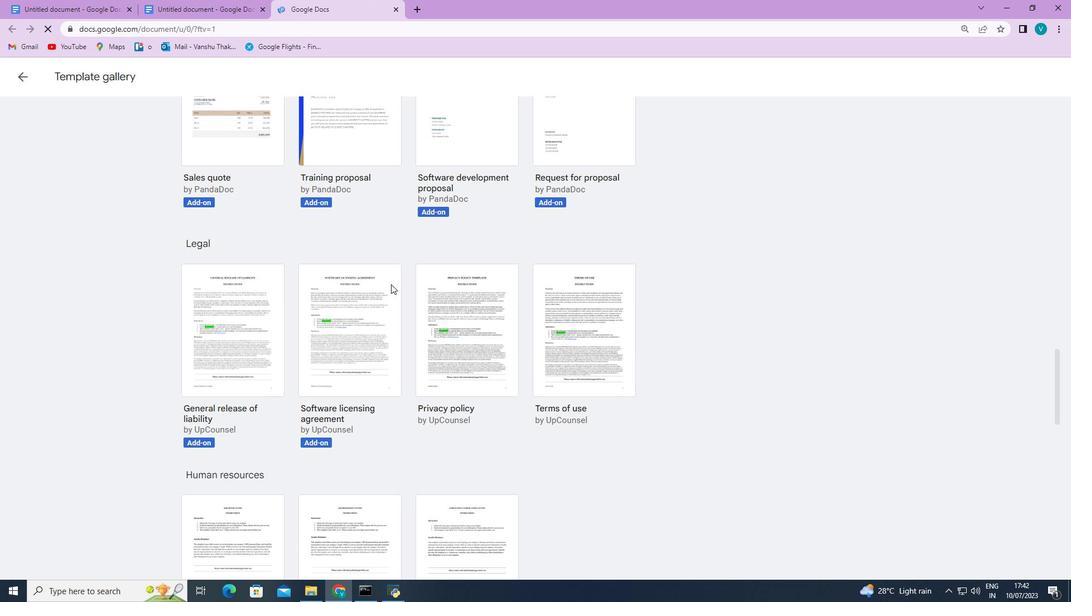
Action: Mouse scrolled (391, 284) with delta (0, 0)
Screenshot: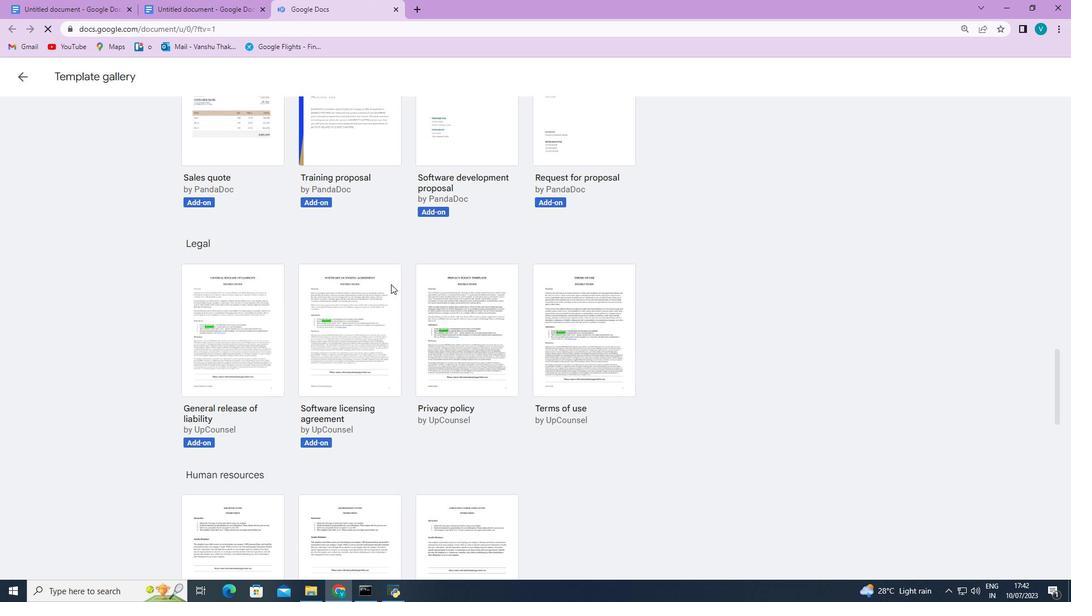
Action: Mouse scrolled (391, 284) with delta (0, 0)
Screenshot: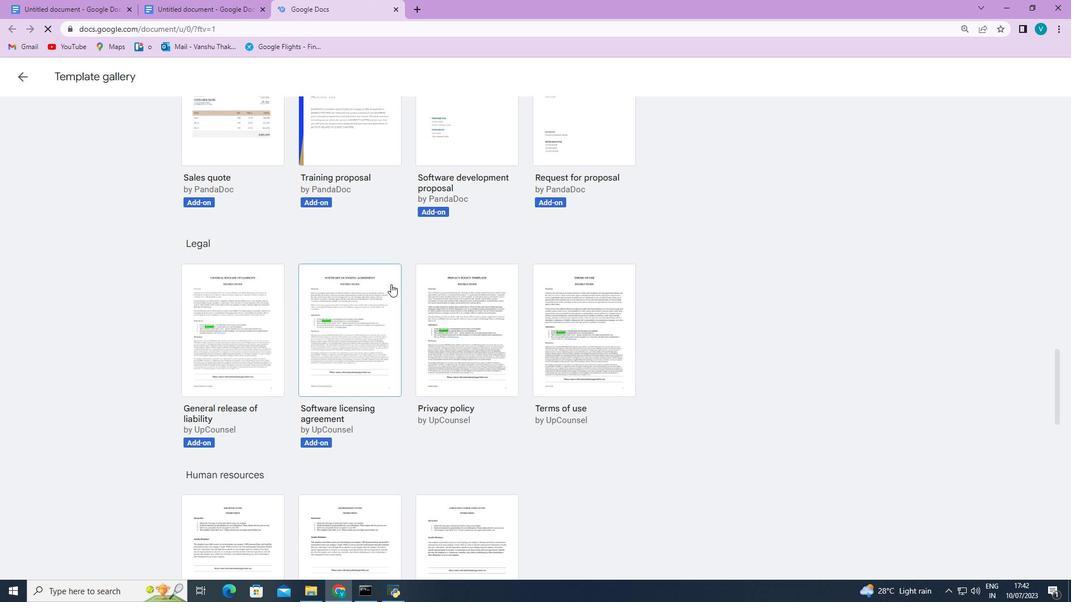 
Action: Mouse scrolled (391, 284) with delta (0, 0)
Screenshot: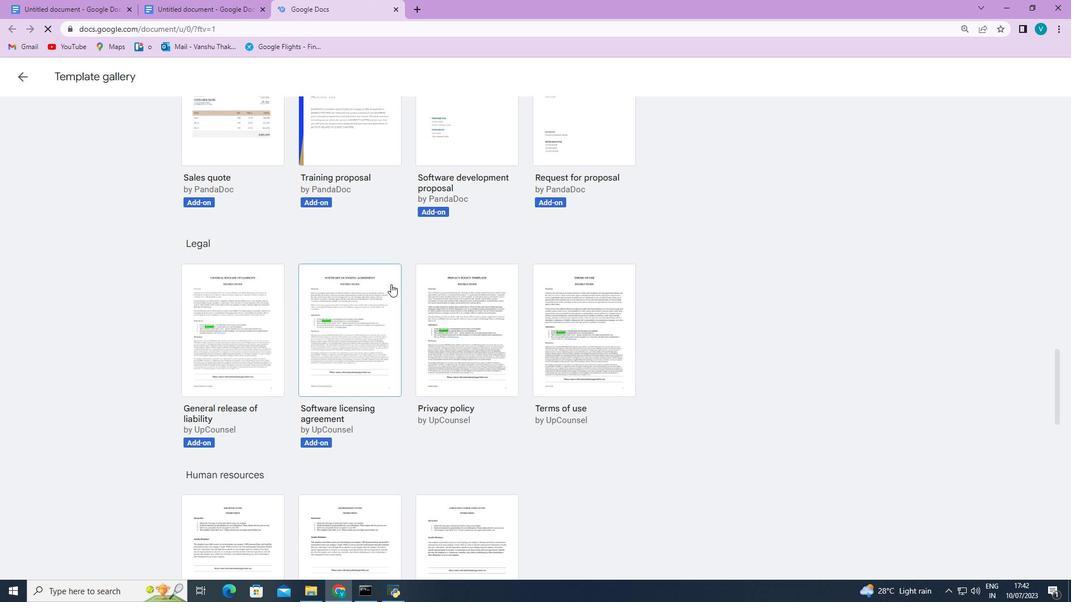 
Action: Mouse scrolled (391, 284) with delta (0, 0)
Screenshot: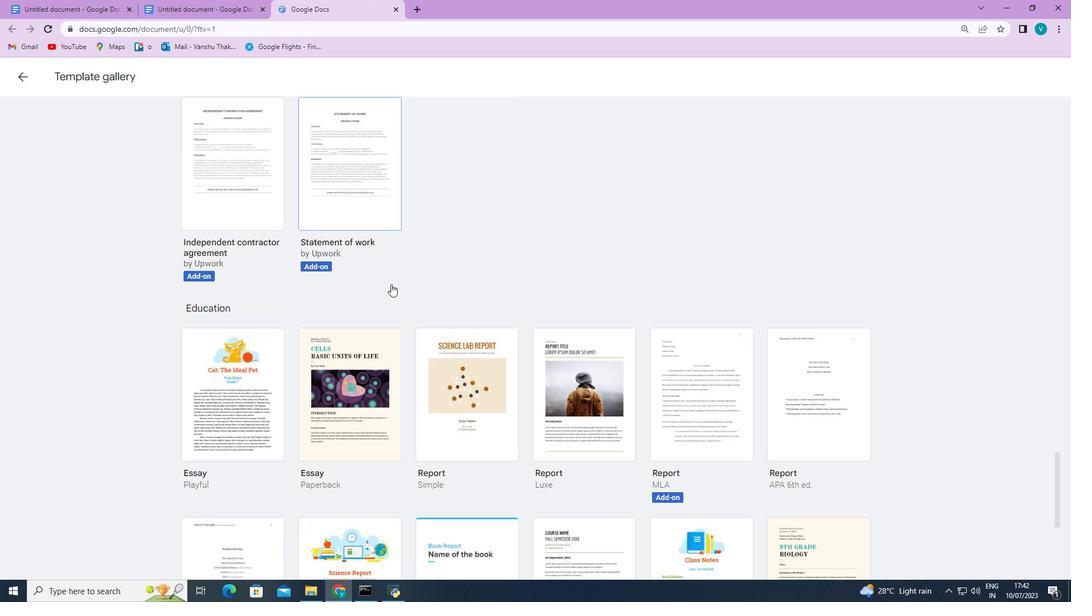 
Action: Mouse scrolled (391, 284) with delta (0, 0)
Screenshot: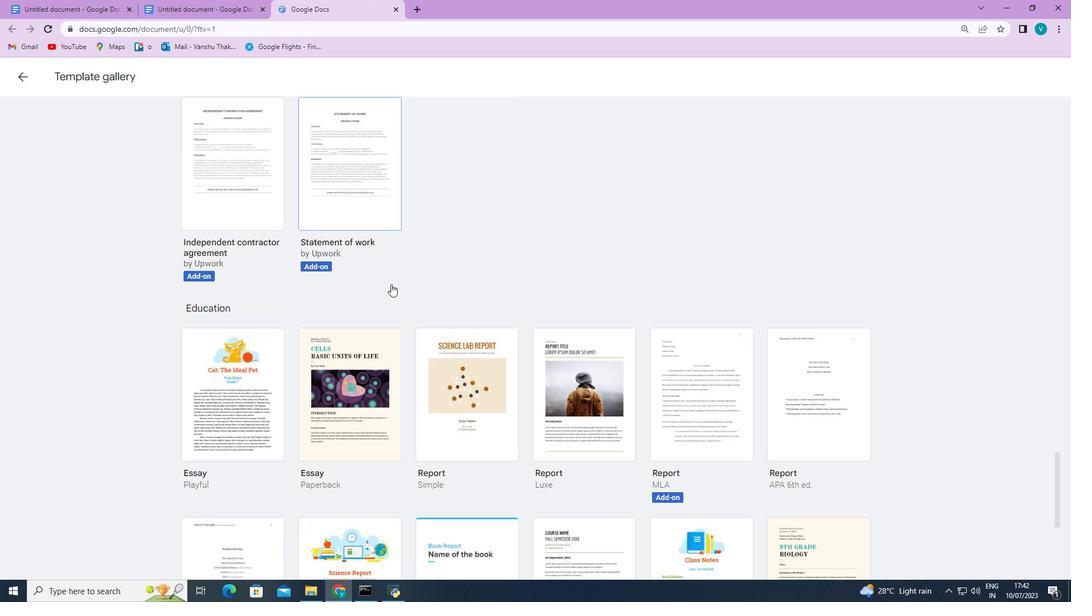 
Action: Mouse scrolled (391, 284) with delta (0, 0)
Screenshot: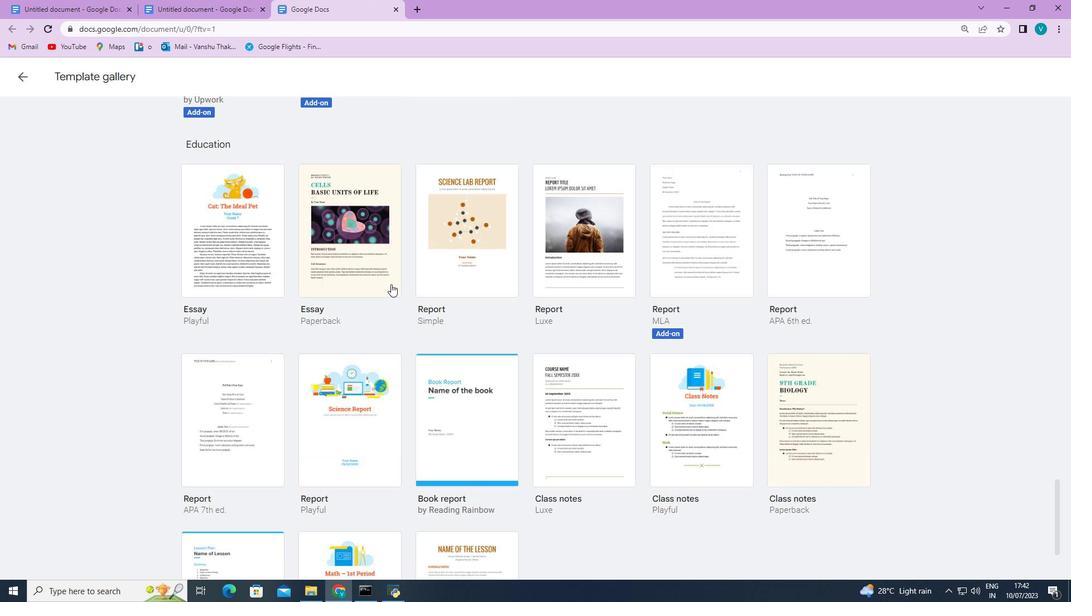 
Action: Mouse scrolled (391, 284) with delta (0, 0)
Screenshot: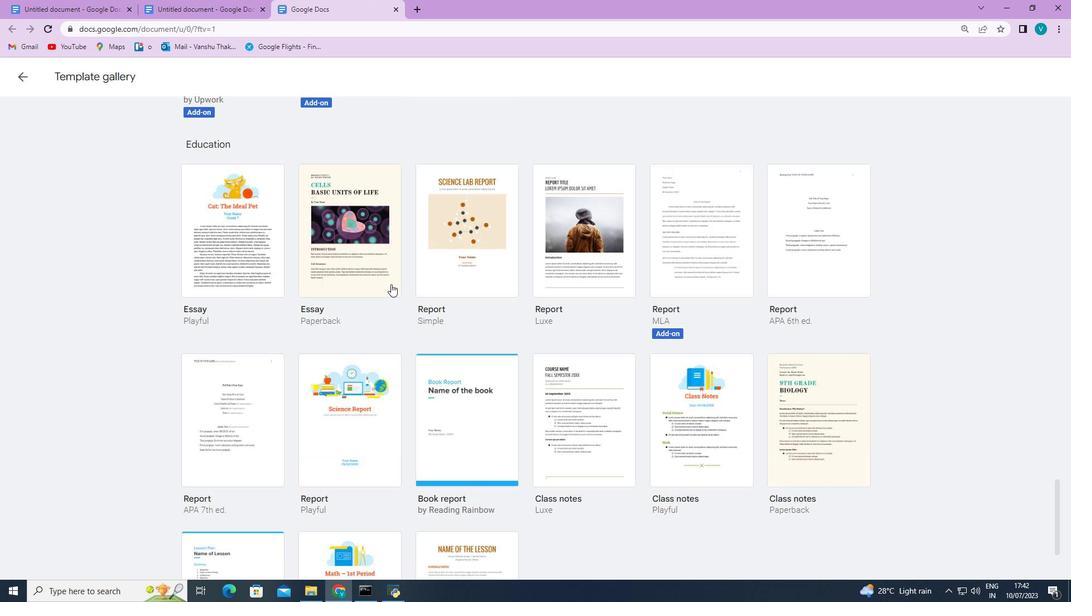 
Action: Mouse scrolled (391, 284) with delta (0, 0)
Screenshot: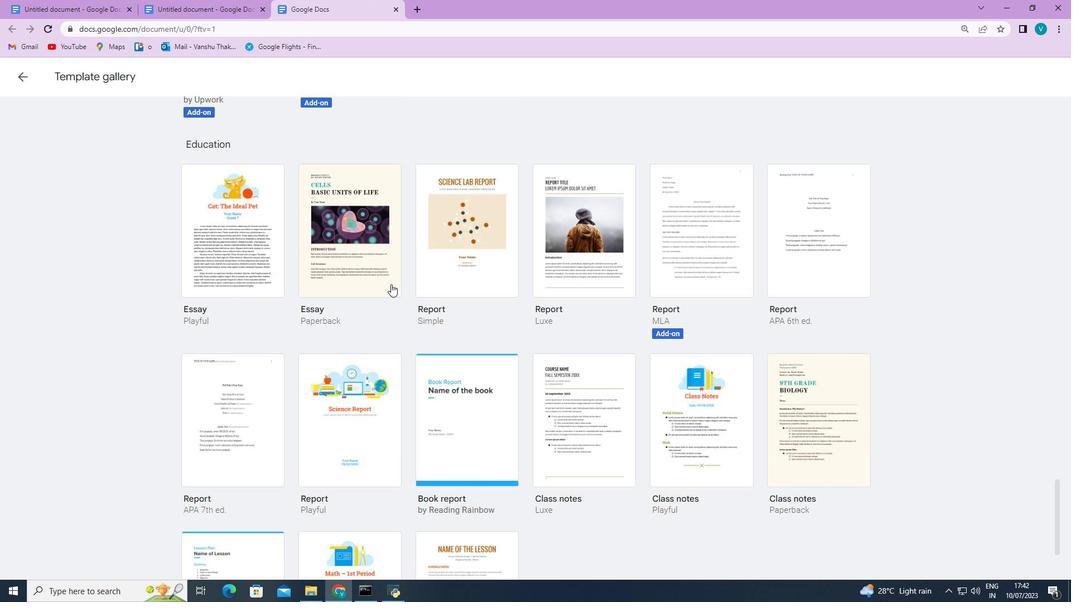 
Action: Mouse scrolled (391, 284) with delta (0, 0)
Screenshot: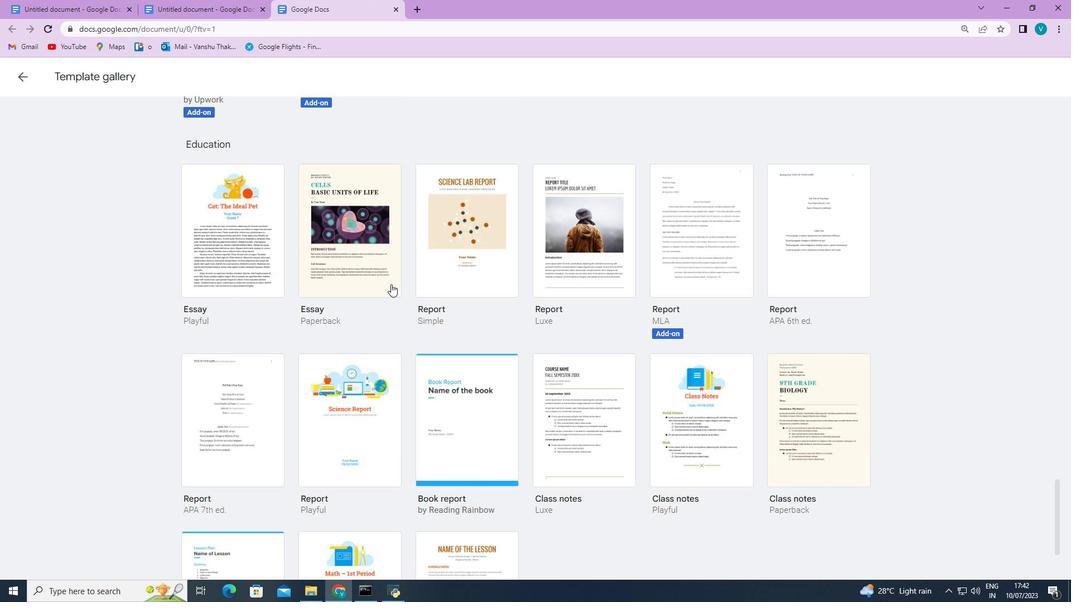 
Action: Mouse scrolled (391, 284) with delta (0, 0)
Screenshot: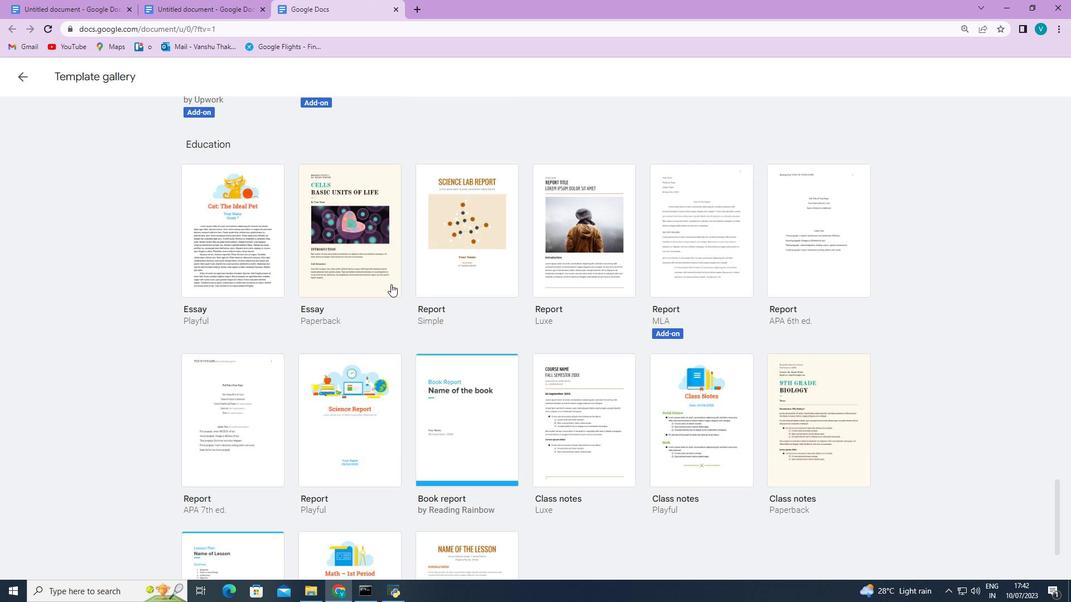 
Action: Mouse scrolled (391, 284) with delta (0, 0)
Screenshot: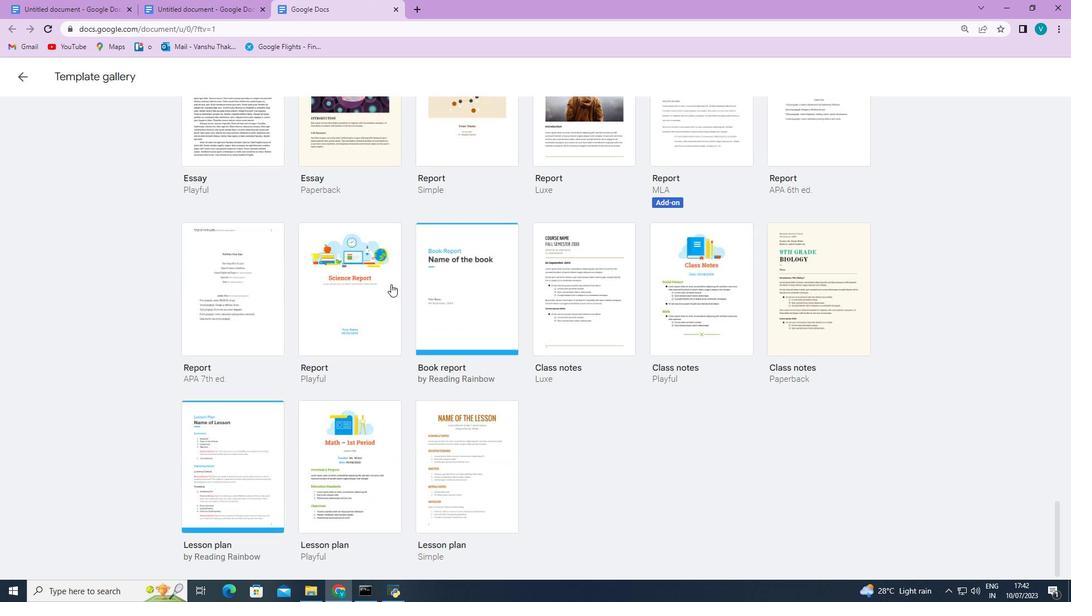 
Action: Mouse scrolled (391, 284) with delta (0, 0)
Screenshot: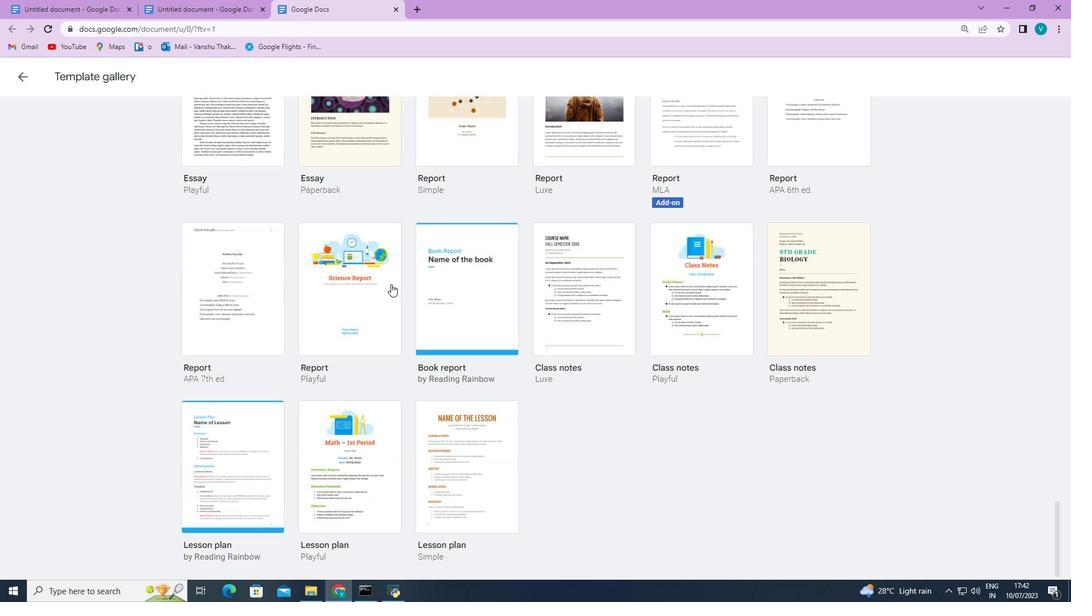 
Action: Mouse scrolled (391, 284) with delta (0, 0)
Screenshot: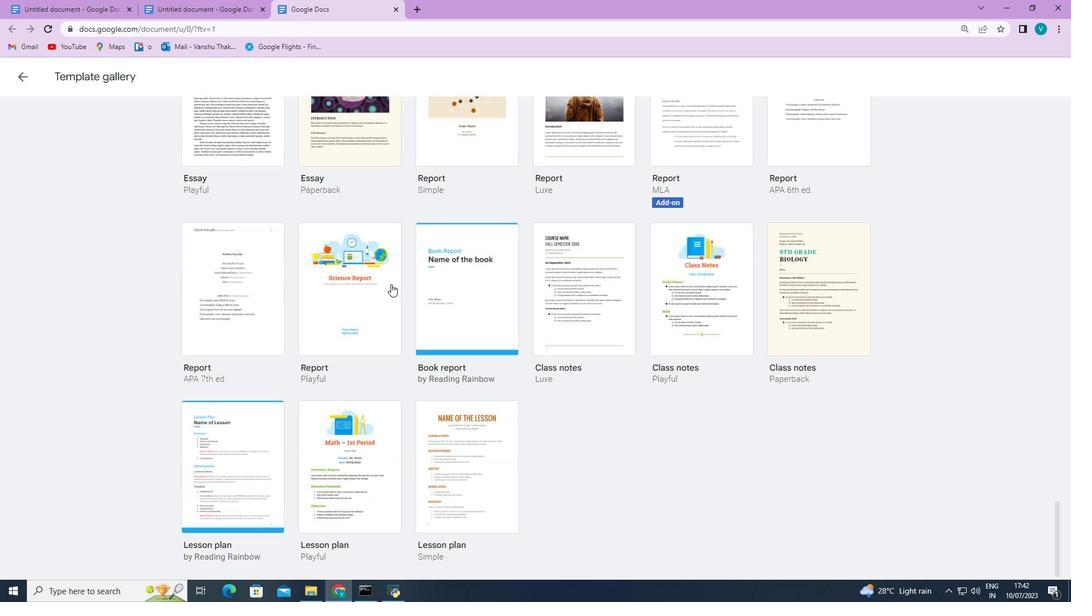 
Action: Mouse scrolled (391, 284) with delta (0, 0)
Screenshot: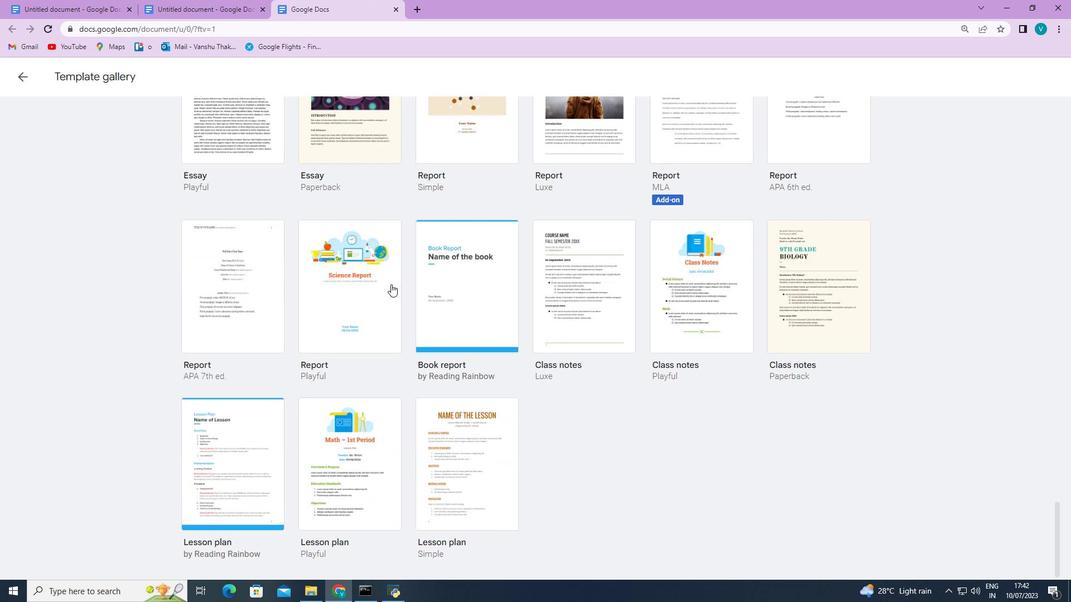 
Action: Mouse scrolled (391, 284) with delta (0, 0)
Screenshot: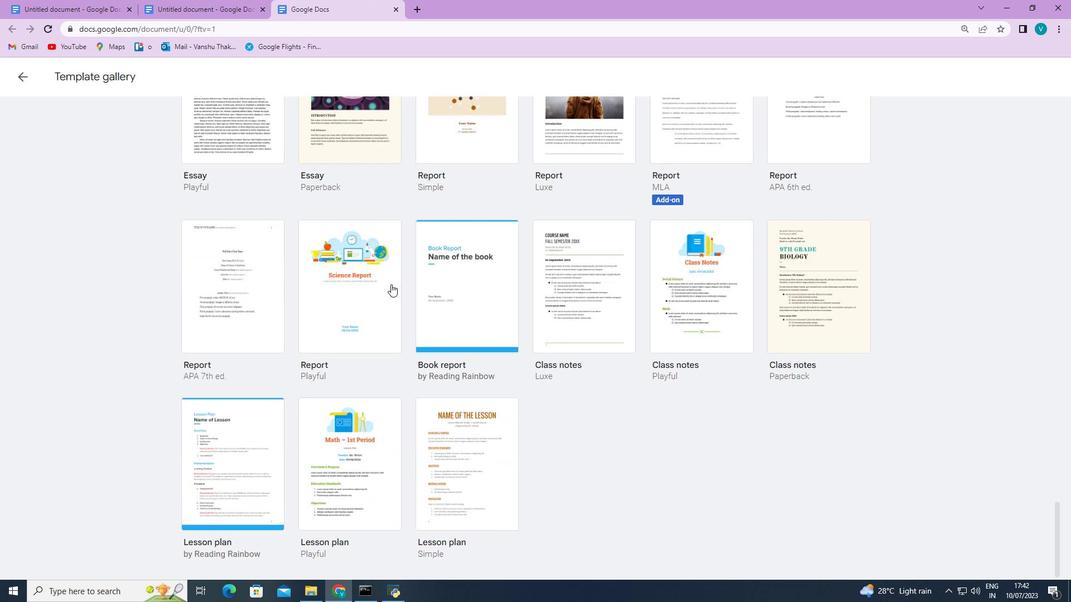 
Action: Mouse scrolled (391, 284) with delta (0, 0)
Screenshot: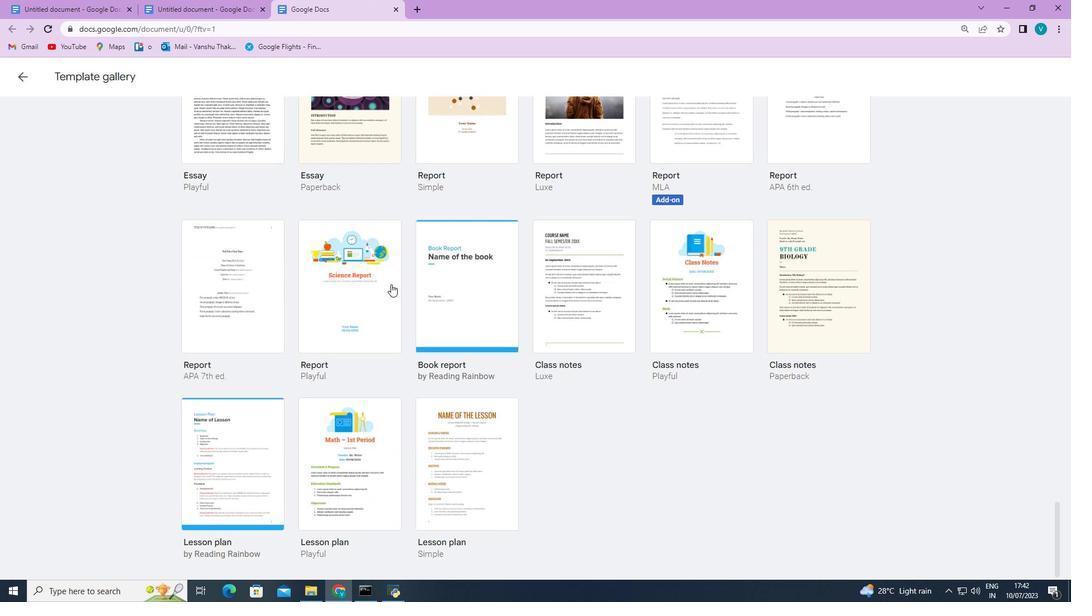
Action: Mouse scrolled (391, 284) with delta (0, 0)
Screenshot: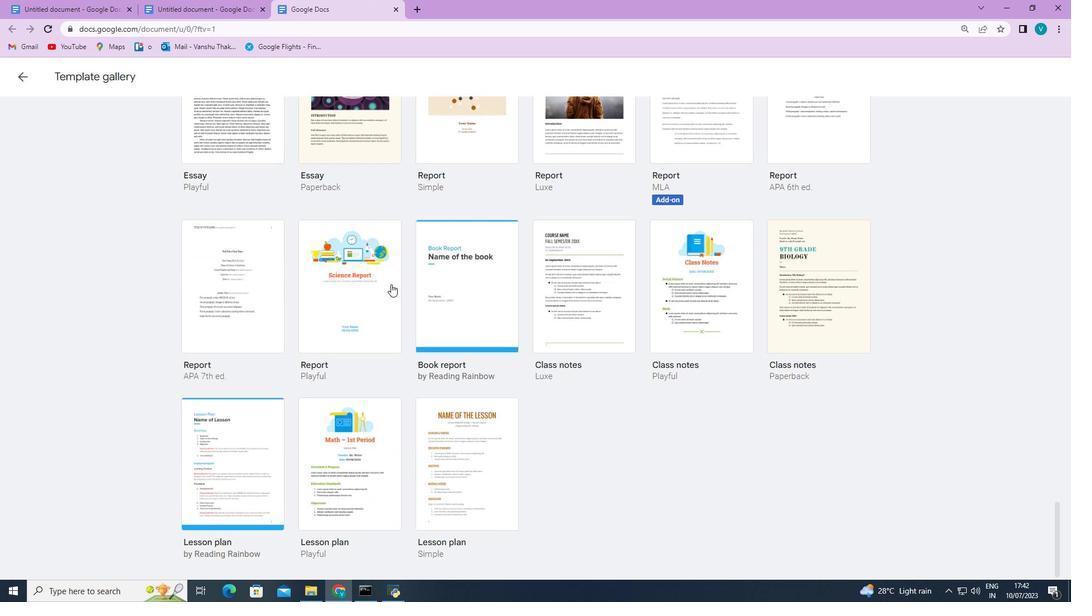 
Action: Mouse moved to (471, 473)
Screenshot: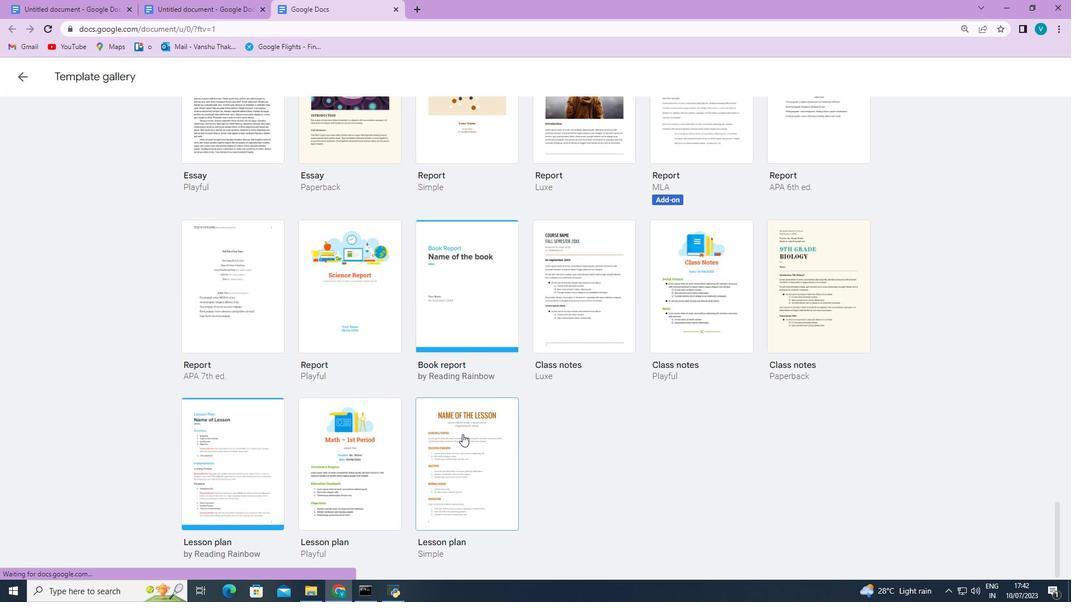 
Action: Mouse pressed left at (471, 473)
Screenshot: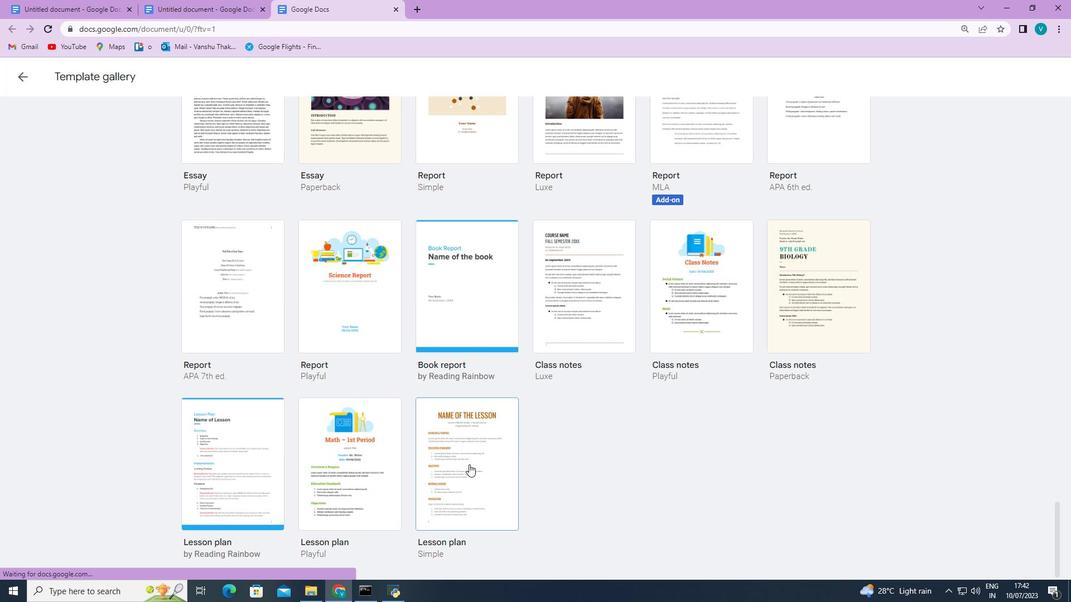 
Action: Mouse moved to (470, 472)
Screenshot: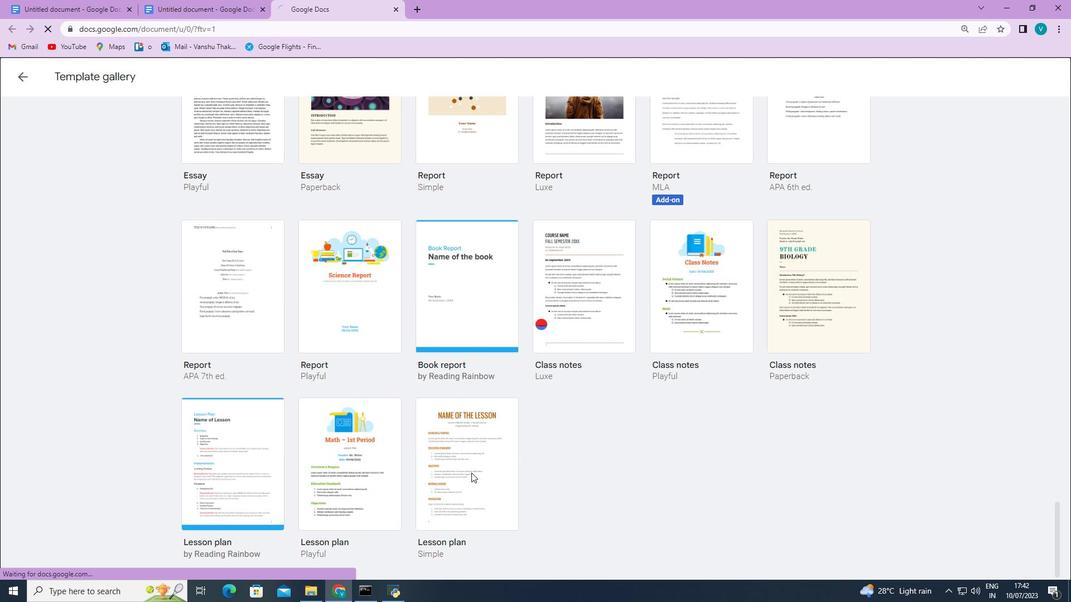 
